 Task: Compose an email with the signature Kelvin Lee with the subject Request for feedback on a white paper and the message I am writing to confirm the details of the project closure meeting. from softage.3@softage.net to softage.8@softage.net with an attached audio file Audio_book.mp3 Undo the message, redo the message and add the line (Thank you) Send the email. Finally, move the email from Sent Items to the label Chemicals
Action: Mouse moved to (78, 135)
Screenshot: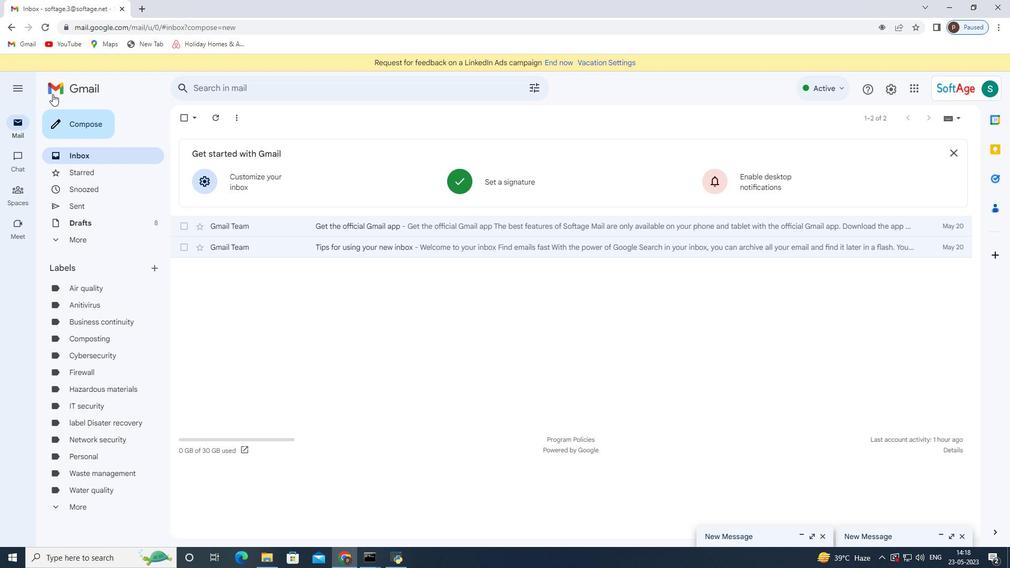 
Action: Mouse pressed left at (78, 135)
Screenshot: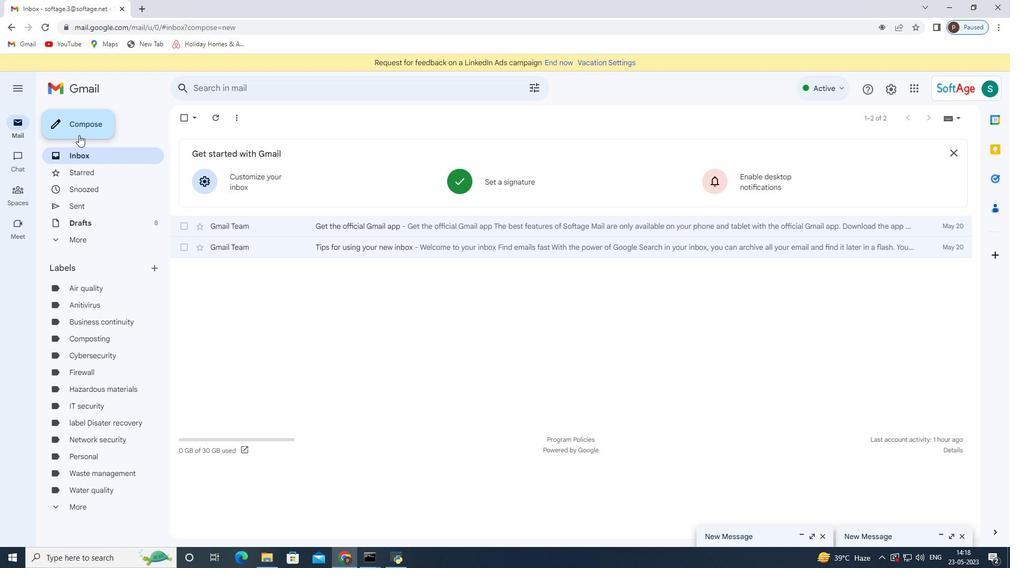 
Action: Mouse moved to (568, 529)
Screenshot: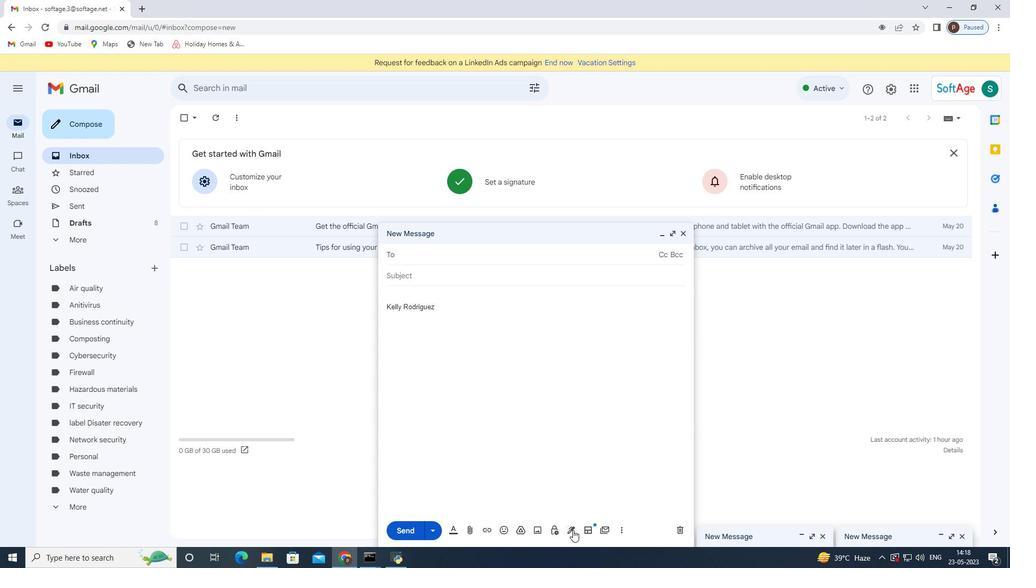 
Action: Mouse pressed left at (568, 529)
Screenshot: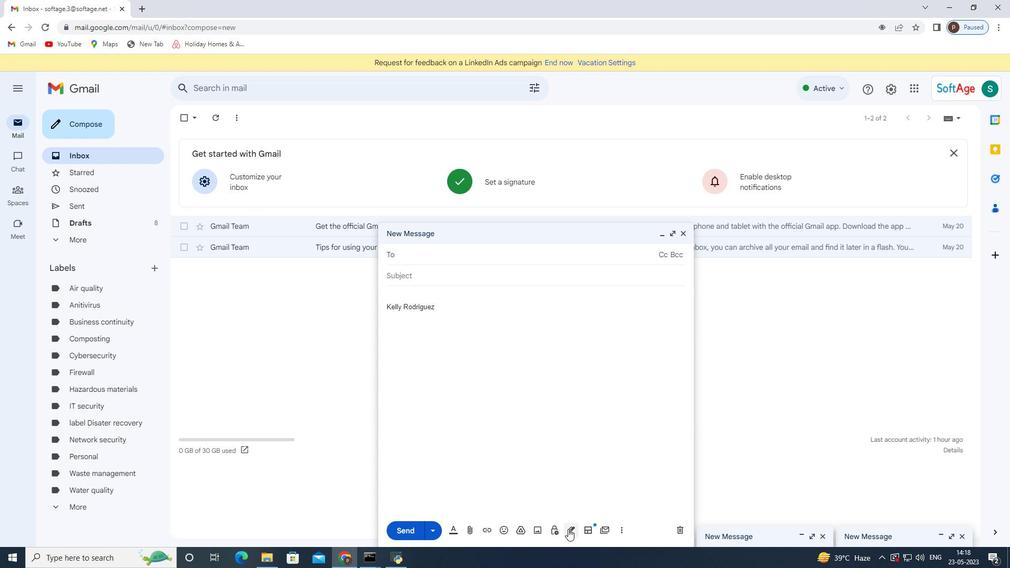 
Action: Mouse moved to (614, 476)
Screenshot: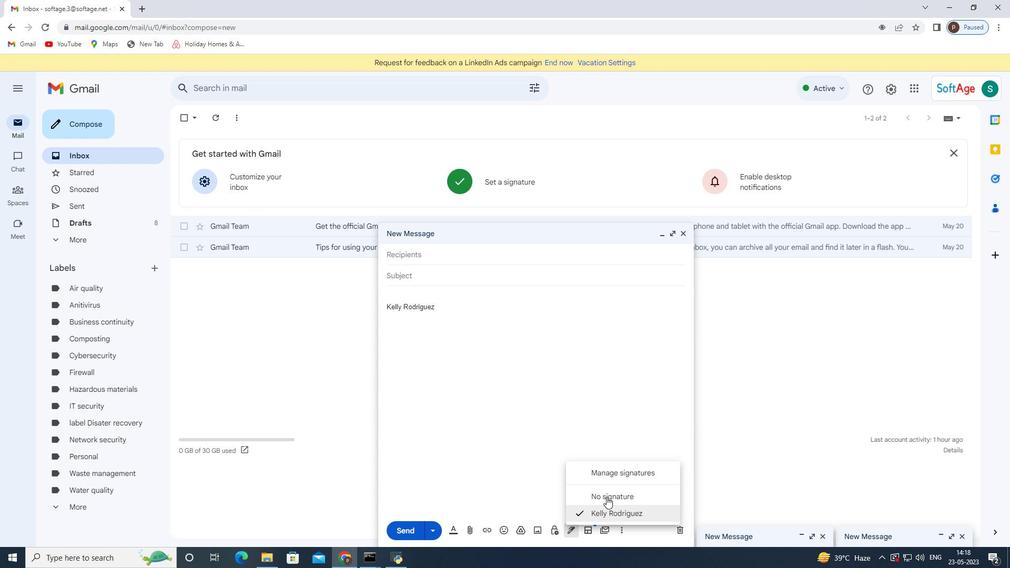 
Action: Mouse pressed left at (614, 476)
Screenshot: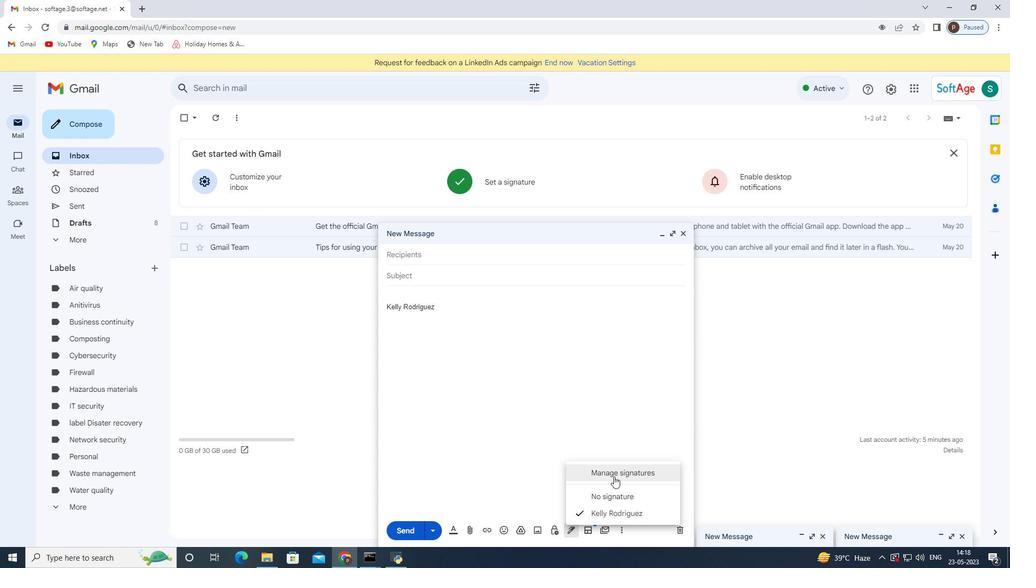 
Action: Mouse moved to (684, 235)
Screenshot: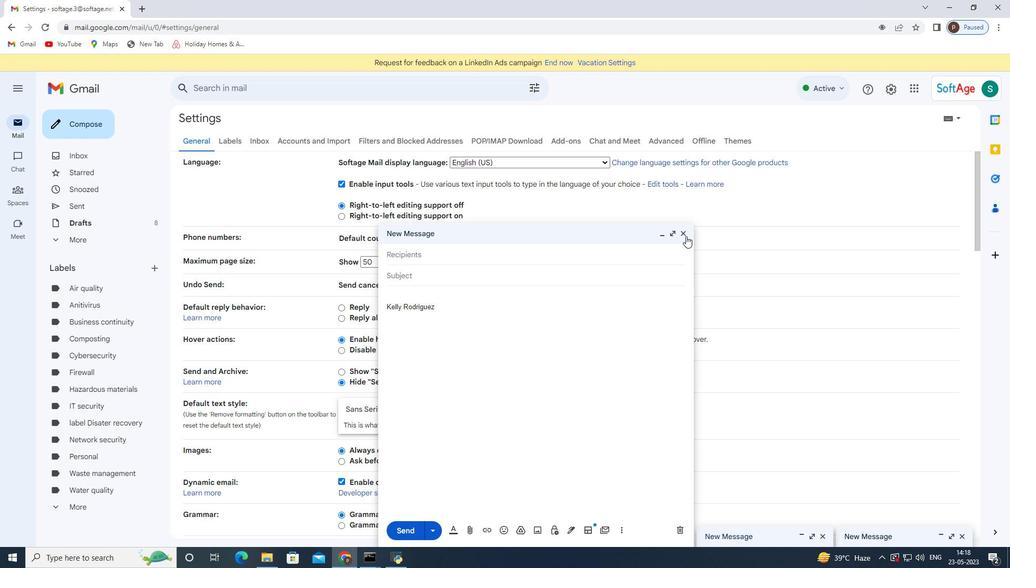 
Action: Mouse pressed left at (684, 235)
Screenshot: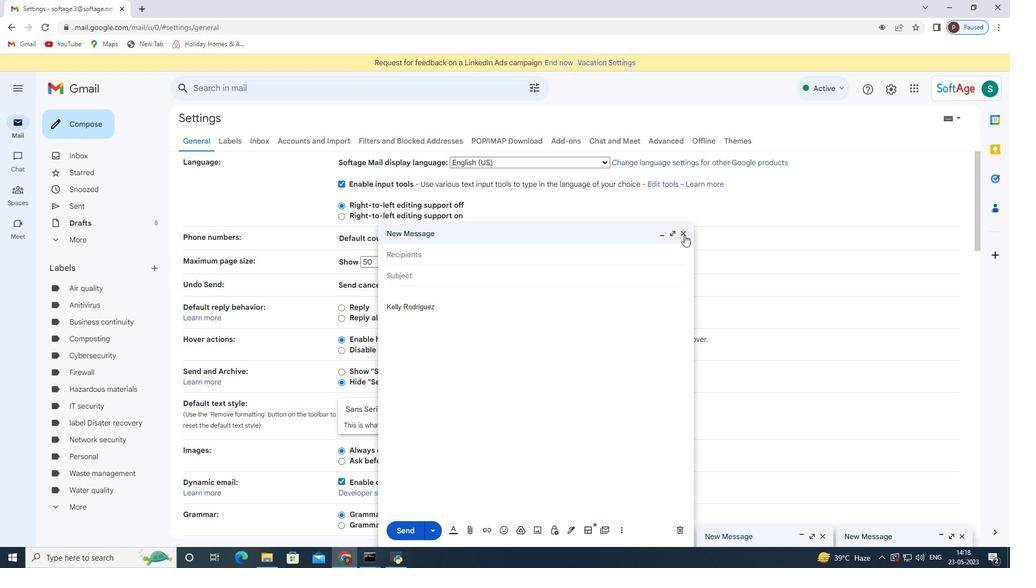 
Action: Mouse moved to (414, 384)
Screenshot: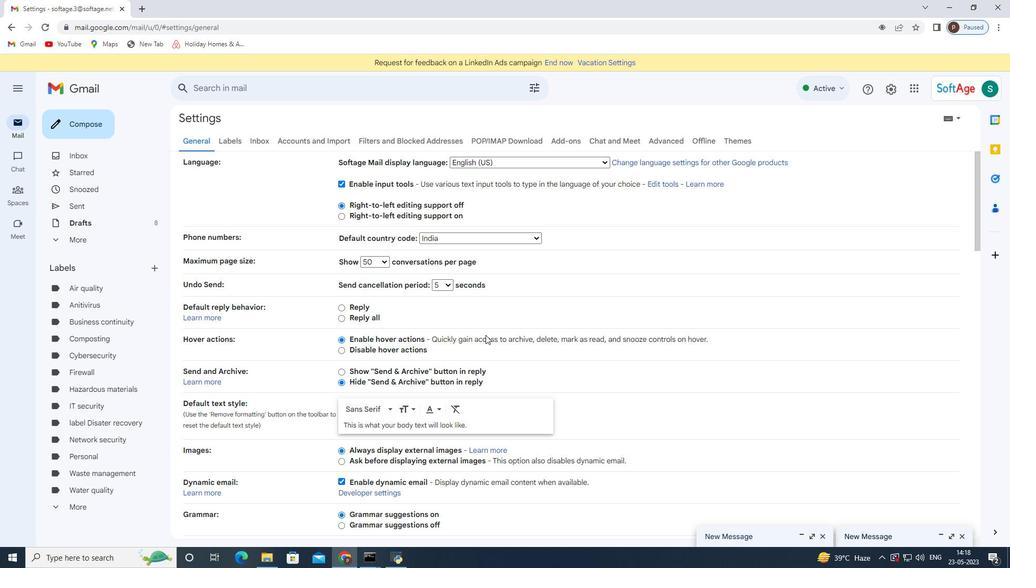 
Action: Mouse scrolled (414, 383) with delta (0, 0)
Screenshot: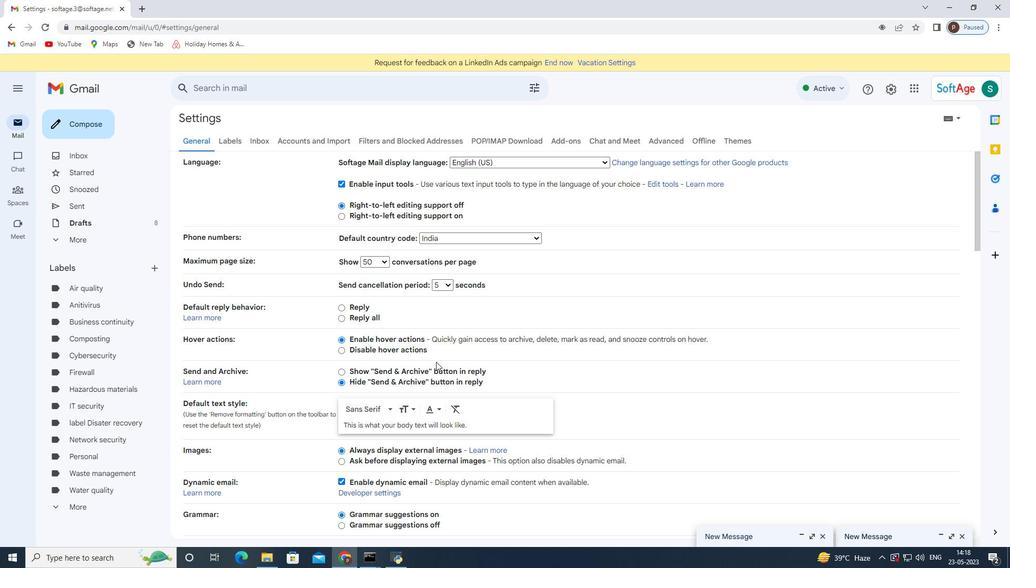
Action: Mouse moved to (413, 386)
Screenshot: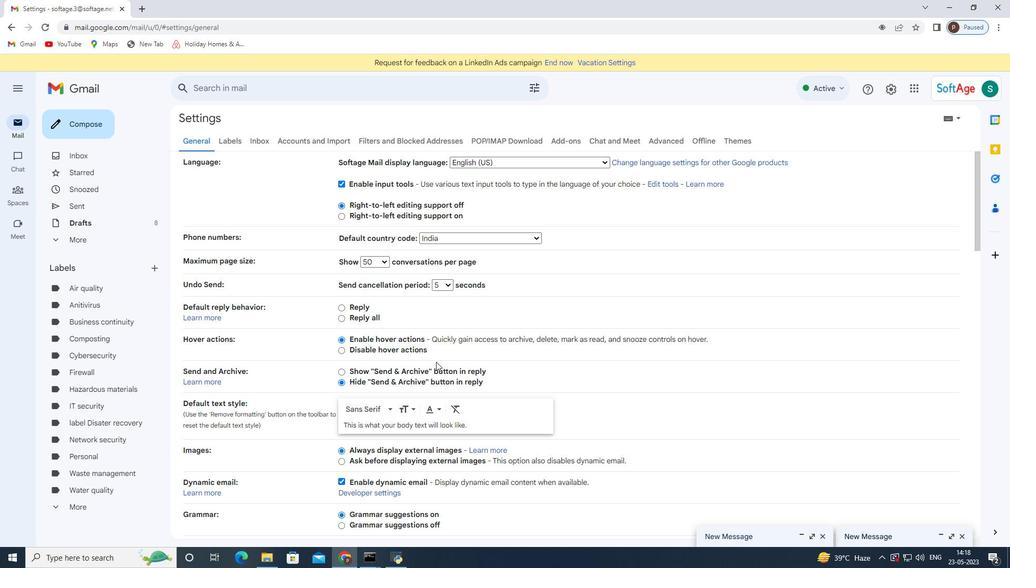 
Action: Mouse scrolled (413, 385) with delta (0, 0)
Screenshot: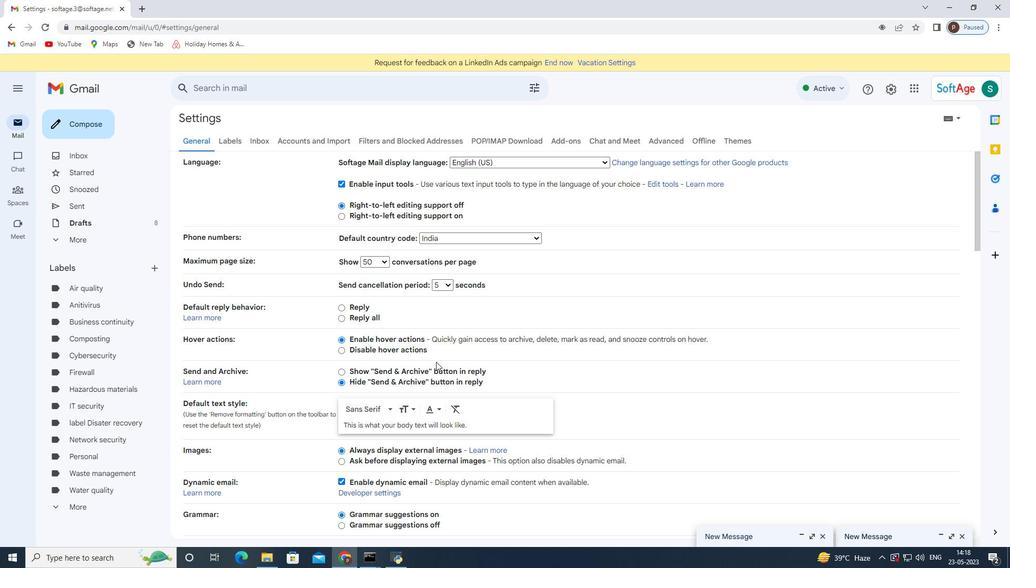 
Action: Mouse moved to (413, 388)
Screenshot: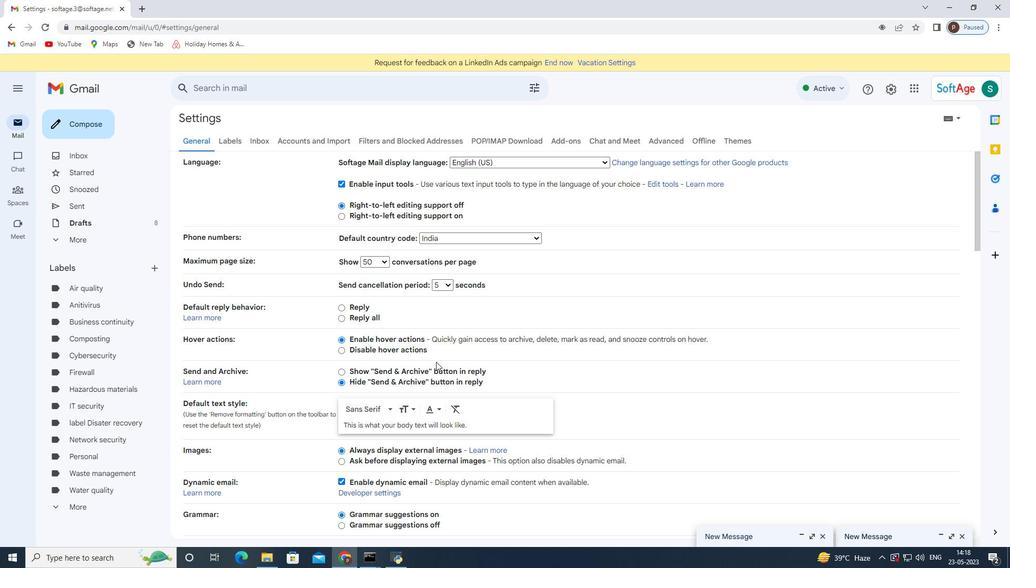 
Action: Mouse scrolled (413, 387) with delta (0, 0)
Screenshot: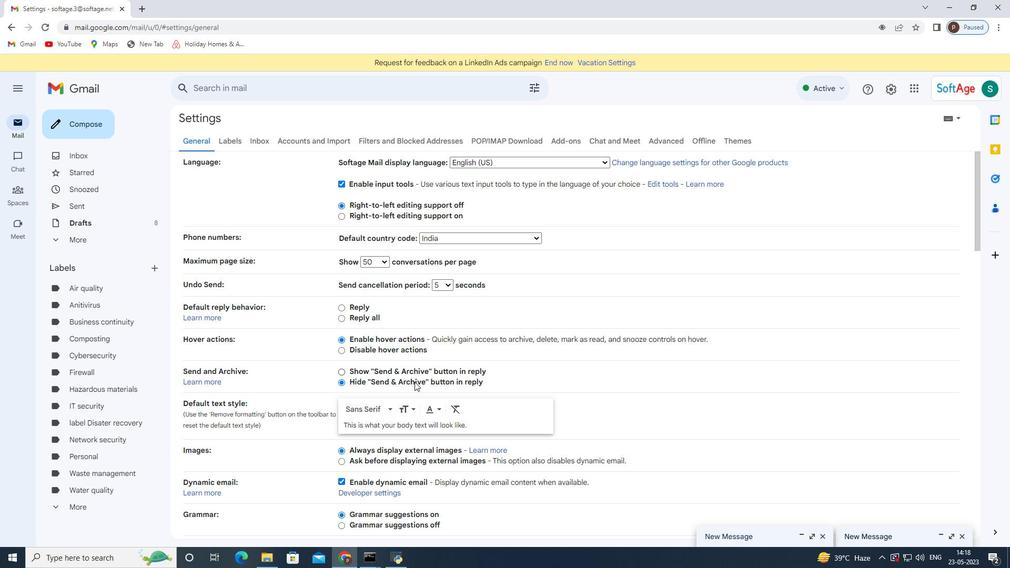 
Action: Mouse moved to (412, 390)
Screenshot: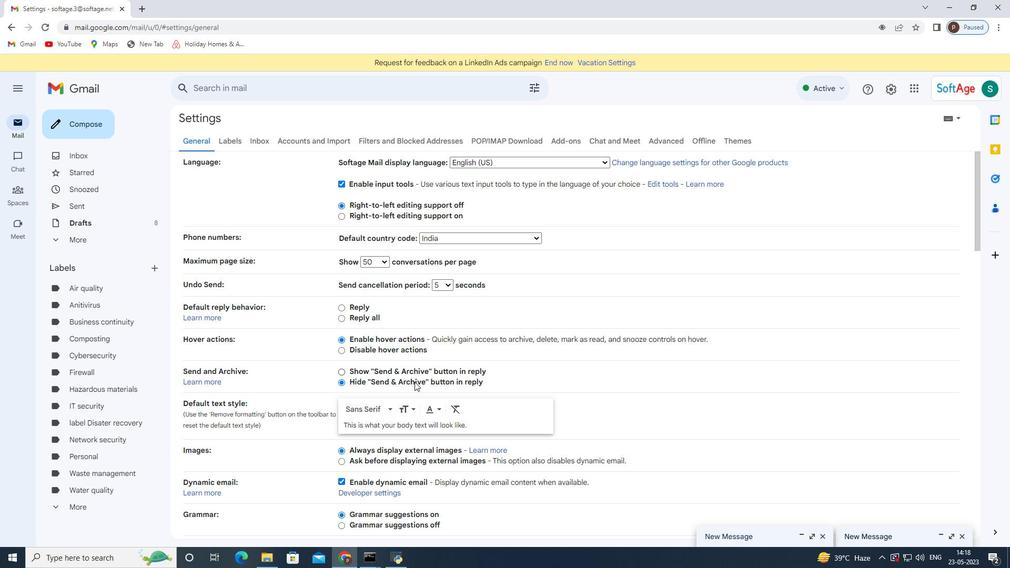
Action: Mouse scrolled (412, 389) with delta (0, 0)
Screenshot: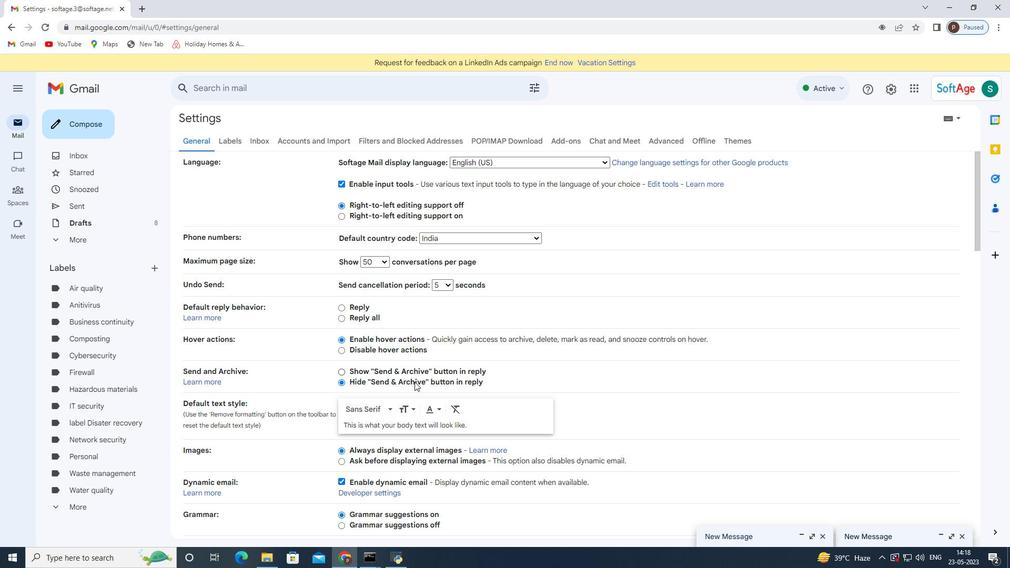 
Action: Mouse moved to (411, 393)
Screenshot: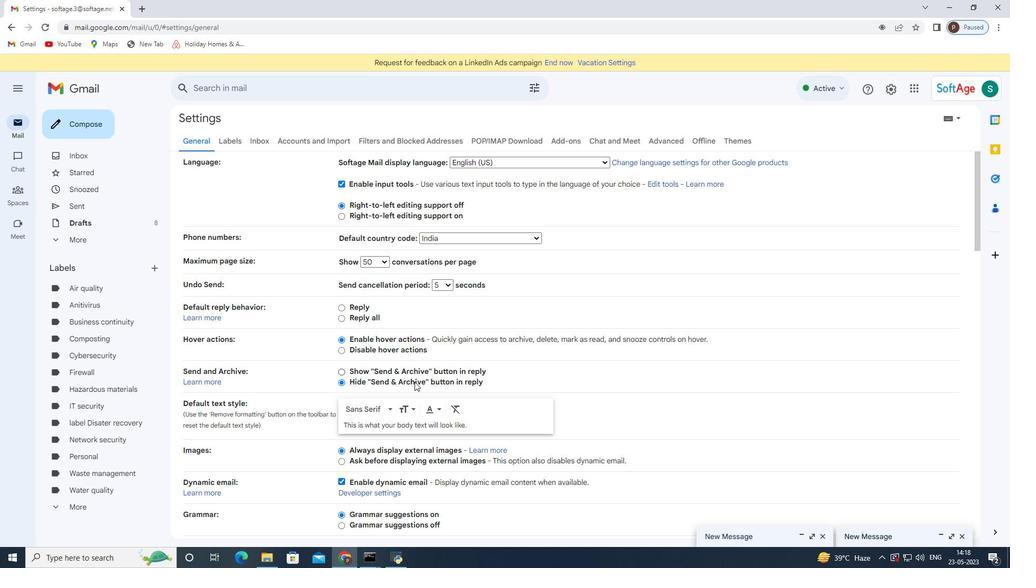 
Action: Mouse scrolled (411, 393) with delta (0, 0)
Screenshot: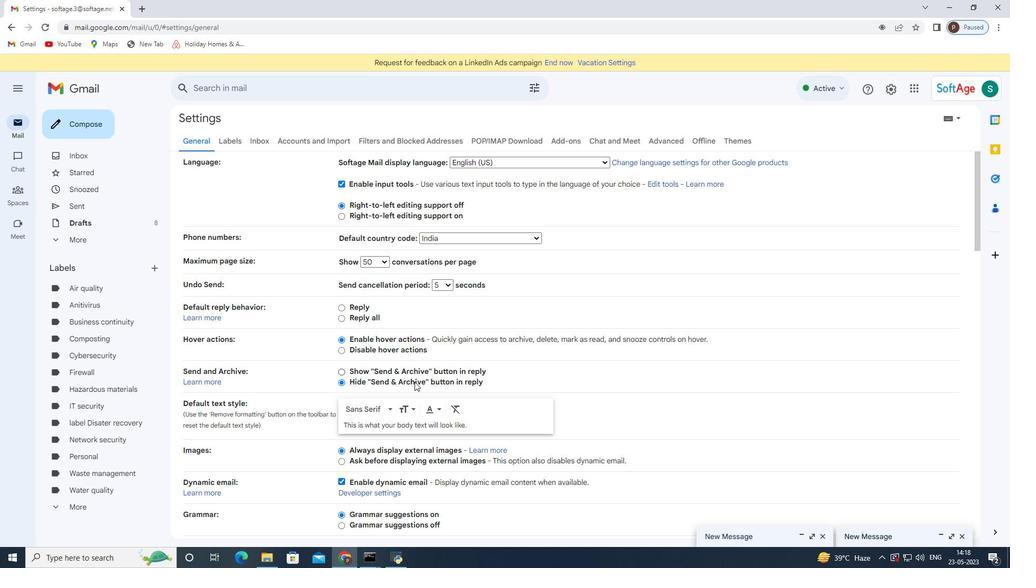 
Action: Mouse moved to (411, 398)
Screenshot: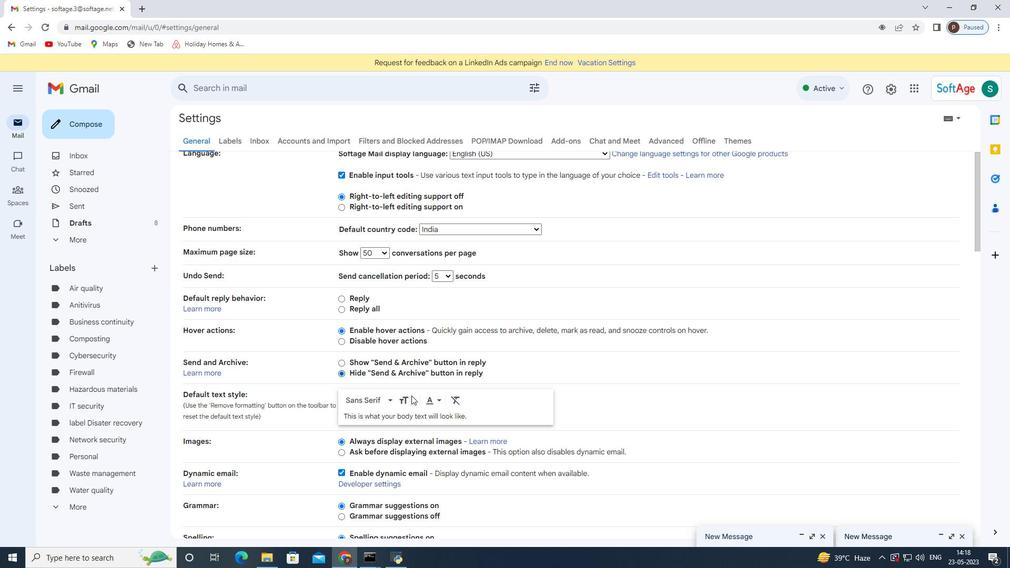 
Action: Mouse scrolled (411, 398) with delta (0, 0)
Screenshot: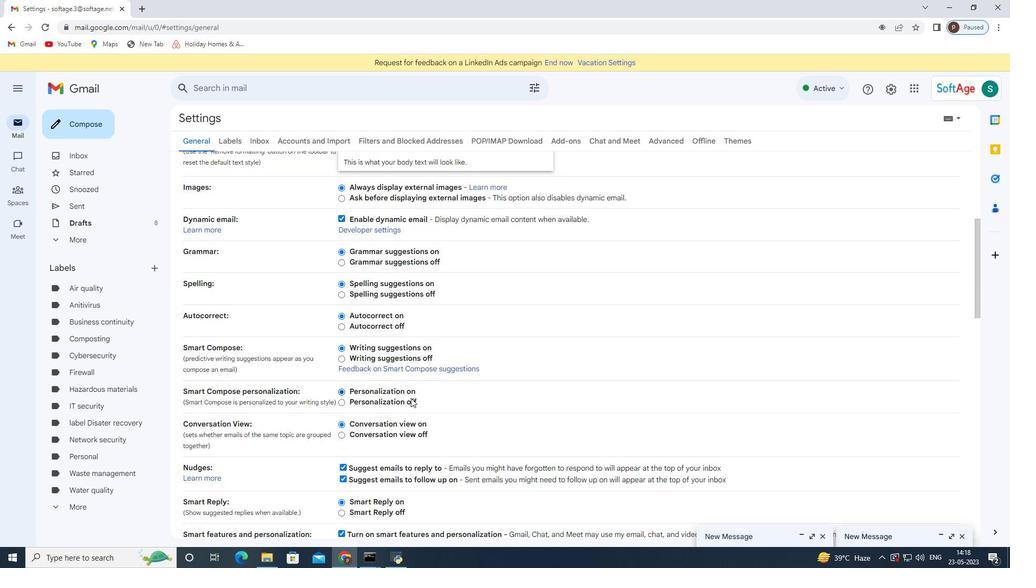 
Action: Mouse scrolled (411, 397) with delta (0, 0)
Screenshot: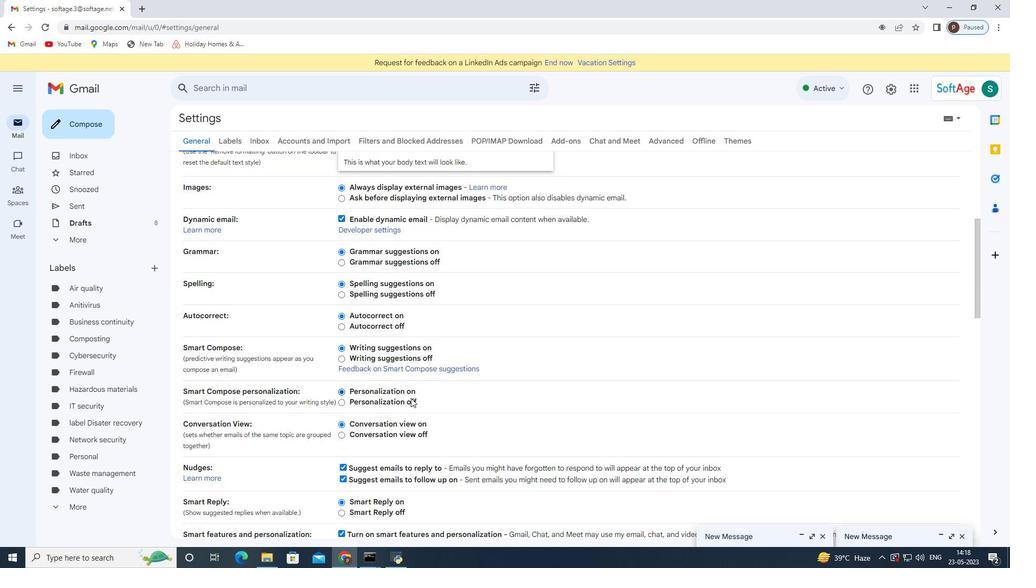 
Action: Mouse scrolled (411, 397) with delta (0, 0)
Screenshot: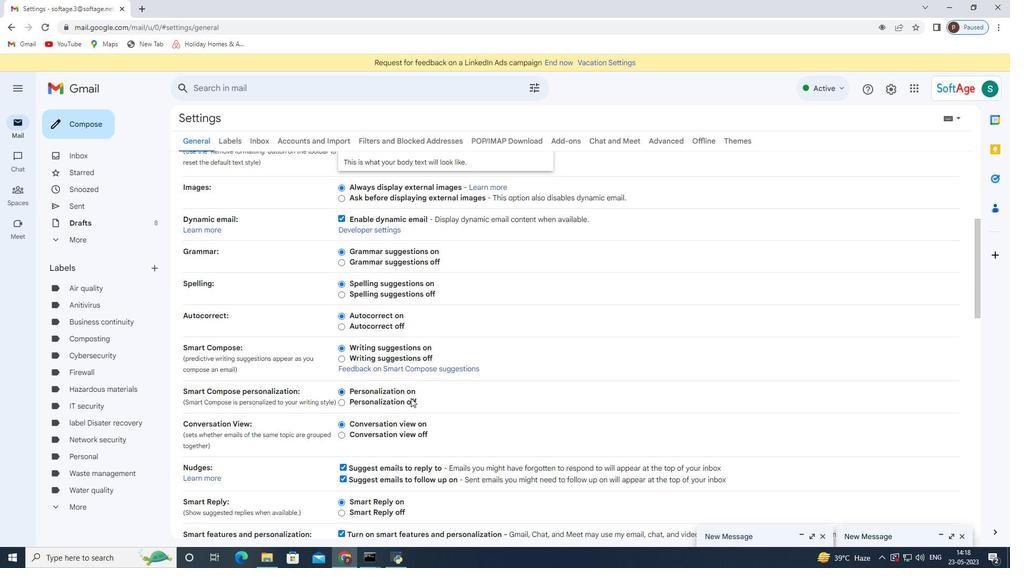 
Action: Mouse scrolled (411, 397) with delta (0, 0)
Screenshot: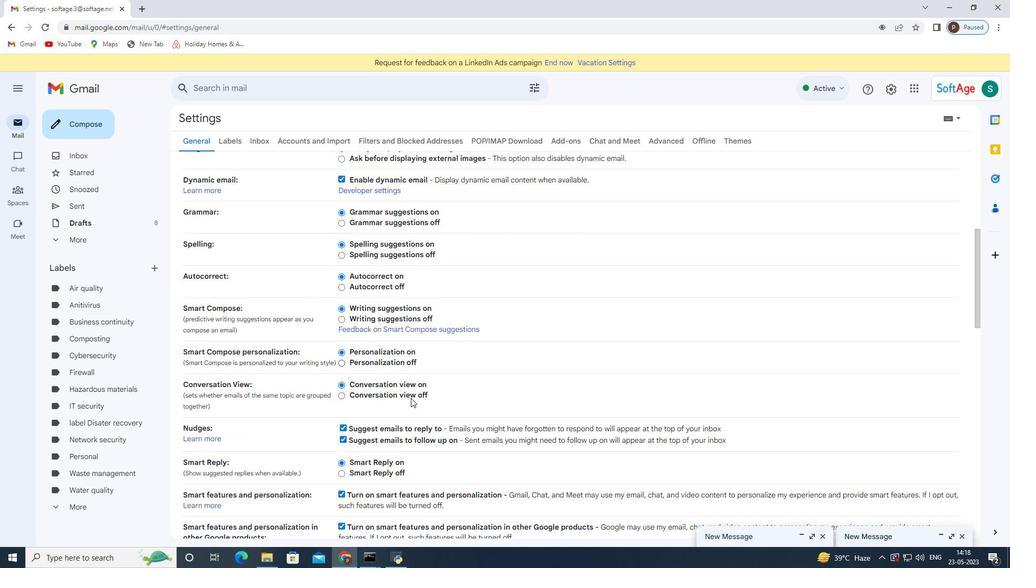 
Action: Mouse scrolled (411, 397) with delta (0, 0)
Screenshot: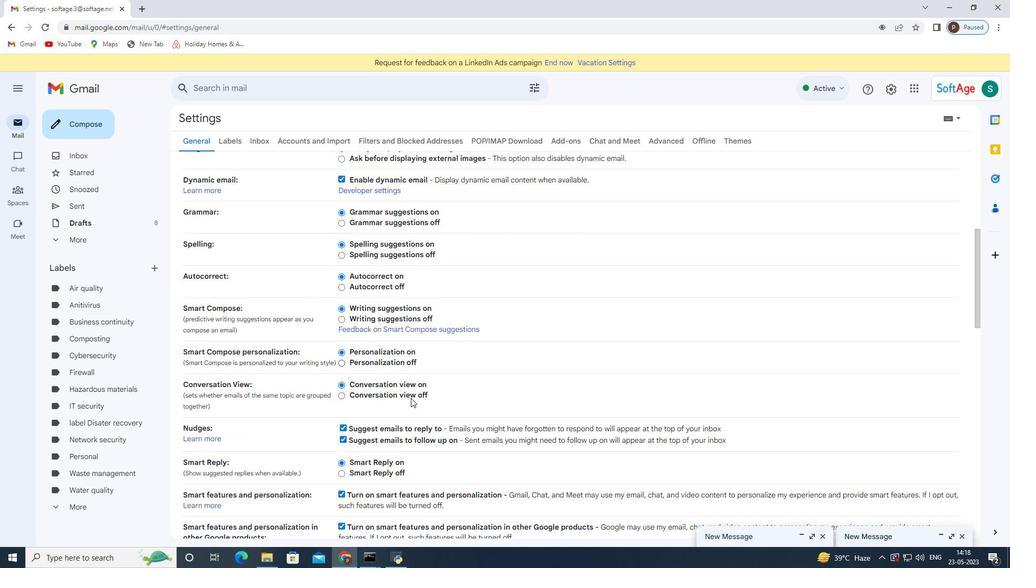 
Action: Mouse scrolled (411, 397) with delta (0, 0)
Screenshot: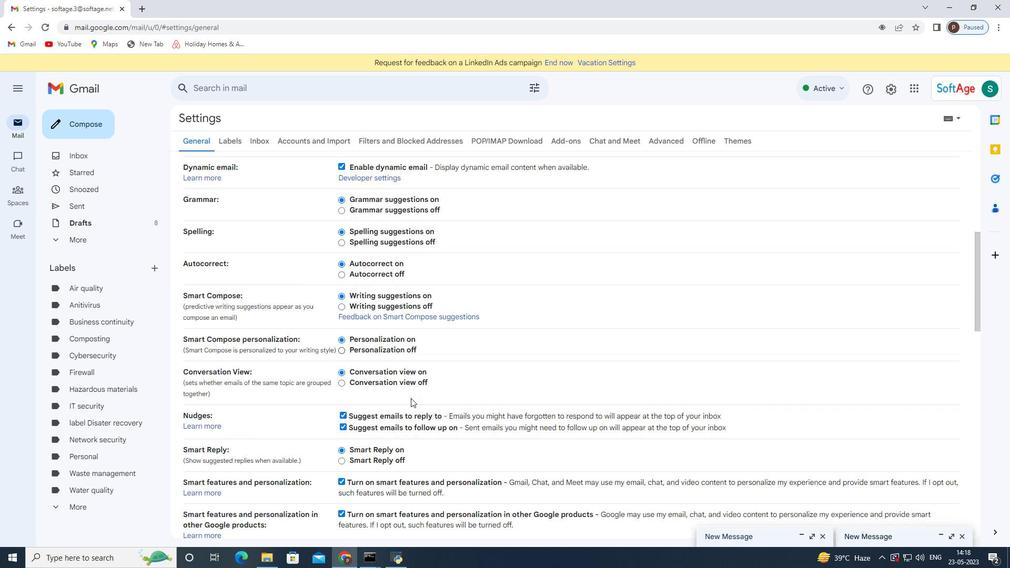 
Action: Mouse scrolled (411, 397) with delta (0, 0)
Screenshot: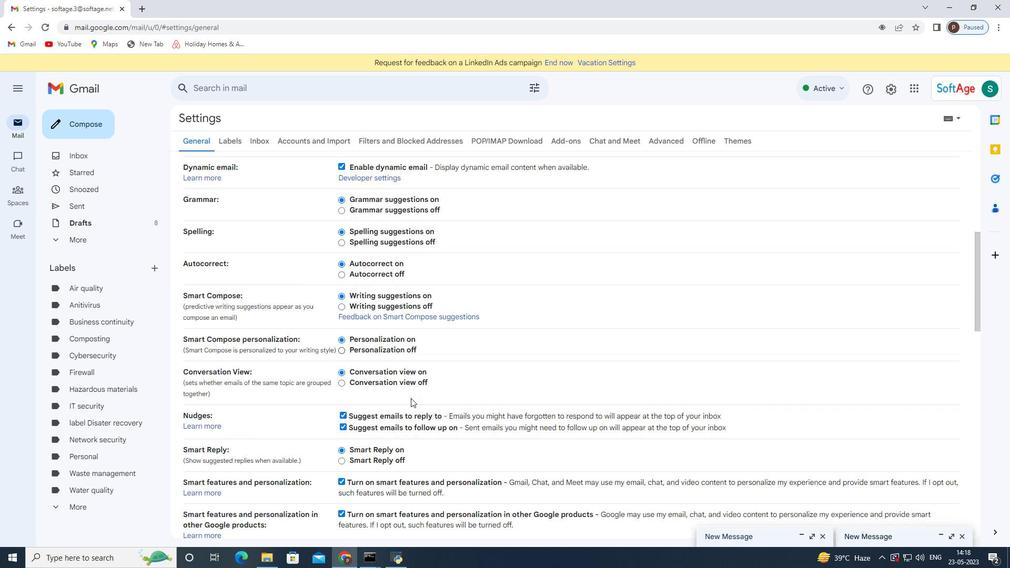 
Action: Mouse moved to (392, 407)
Screenshot: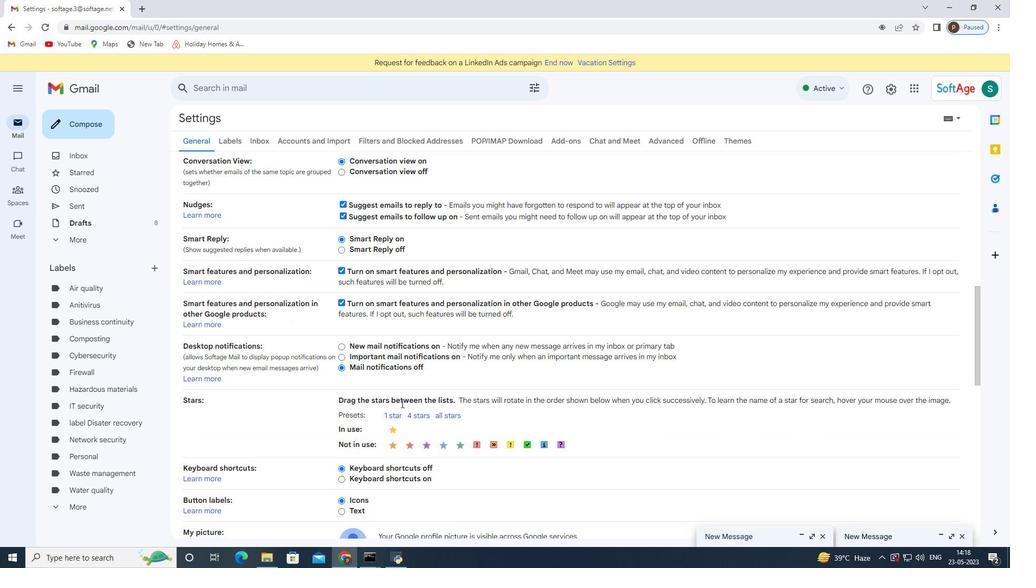
Action: Mouse scrolled (395, 404) with delta (0, 0)
Screenshot: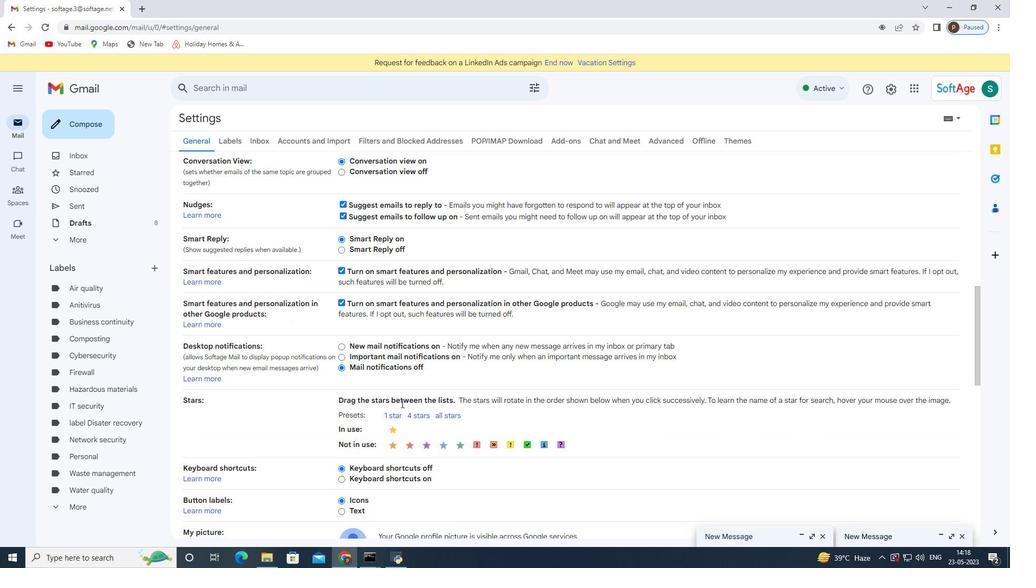 
Action: Mouse scrolled (394, 405) with delta (0, 0)
Screenshot: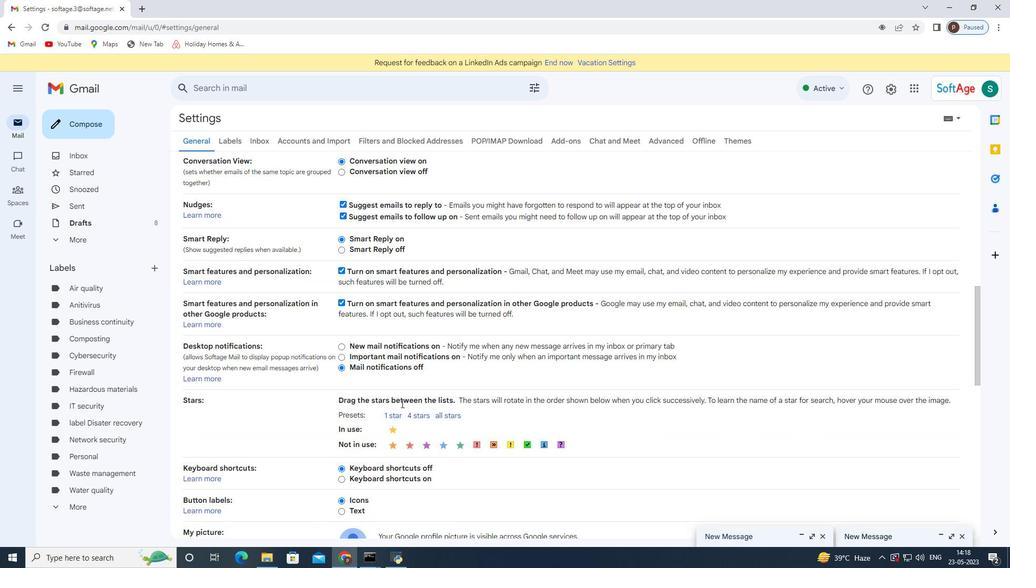 
Action: Mouse scrolled (392, 406) with delta (0, 0)
Screenshot: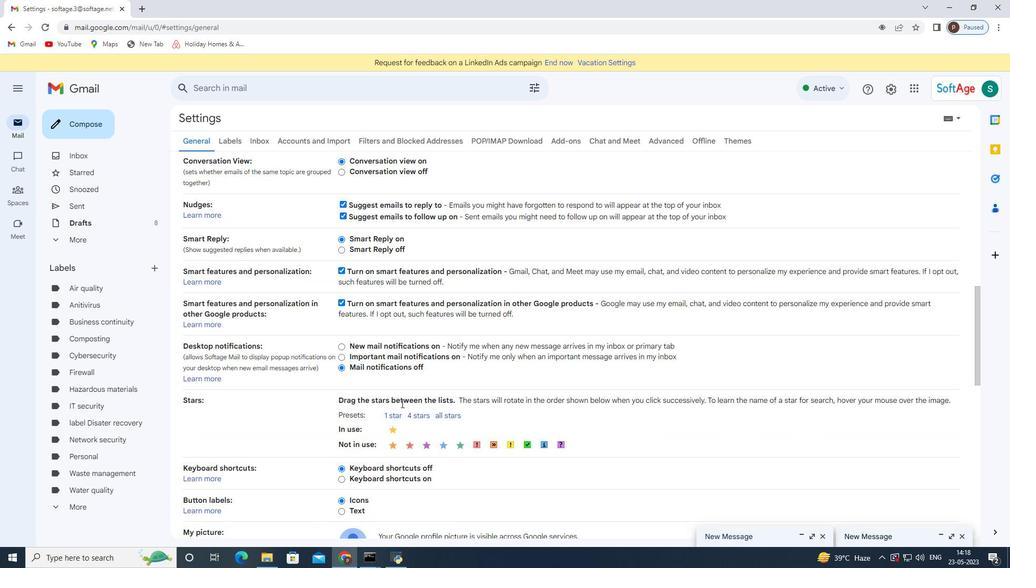 
Action: Mouse scrolled (392, 406) with delta (0, 0)
Screenshot: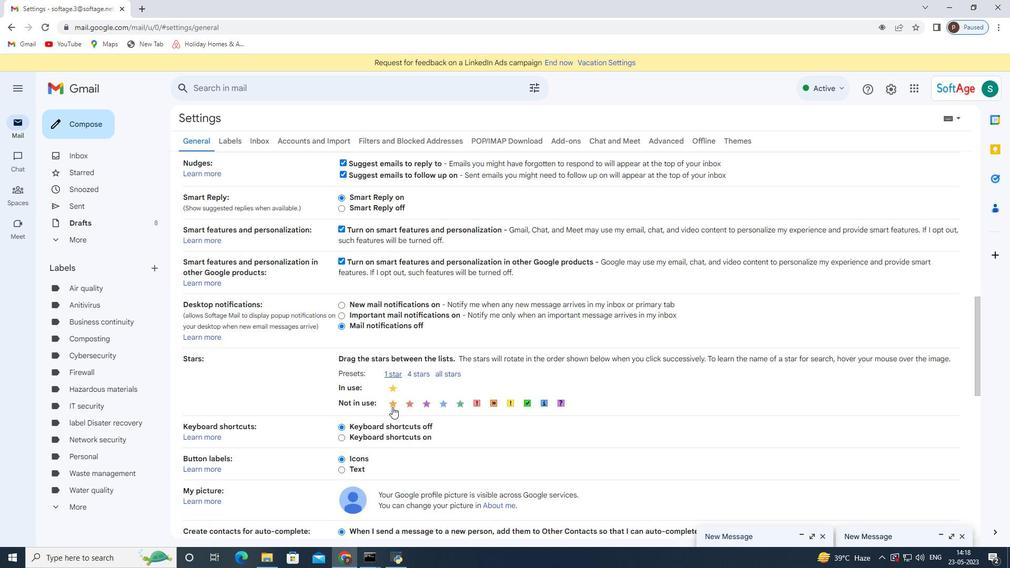 
Action: Mouse scrolled (392, 406) with delta (0, 0)
Screenshot: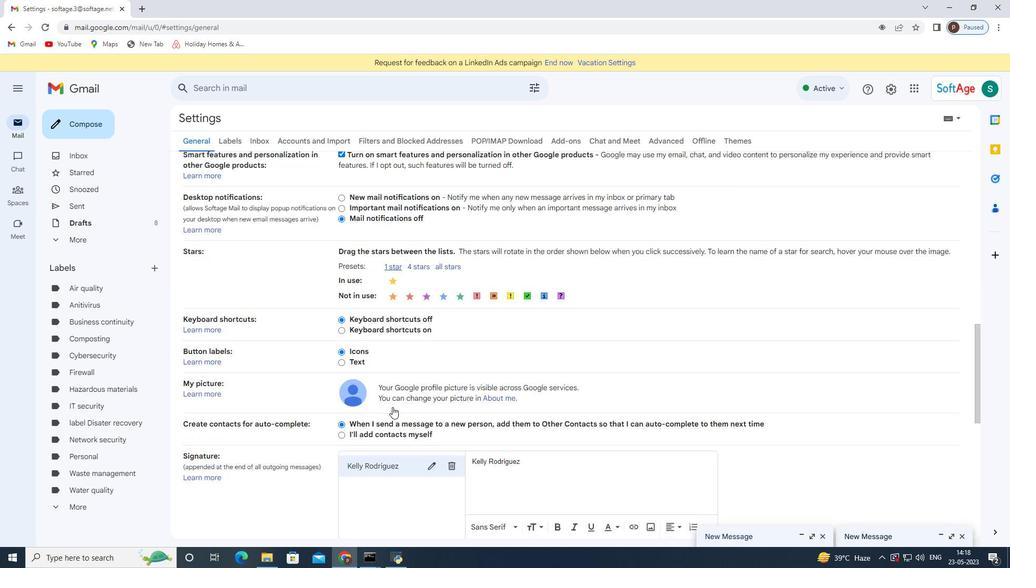 
Action: Mouse moved to (452, 353)
Screenshot: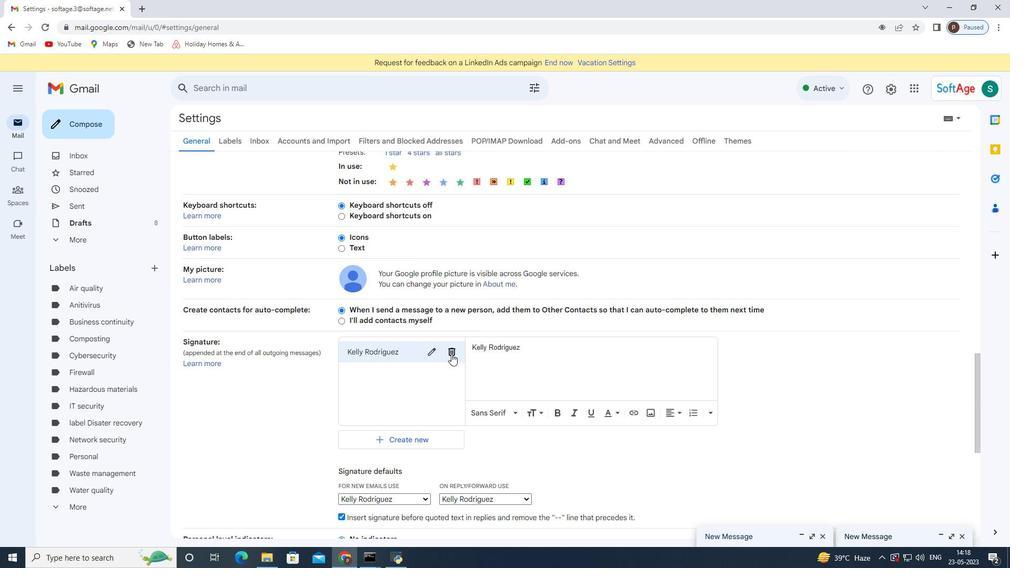 
Action: Mouse pressed left at (452, 353)
Screenshot: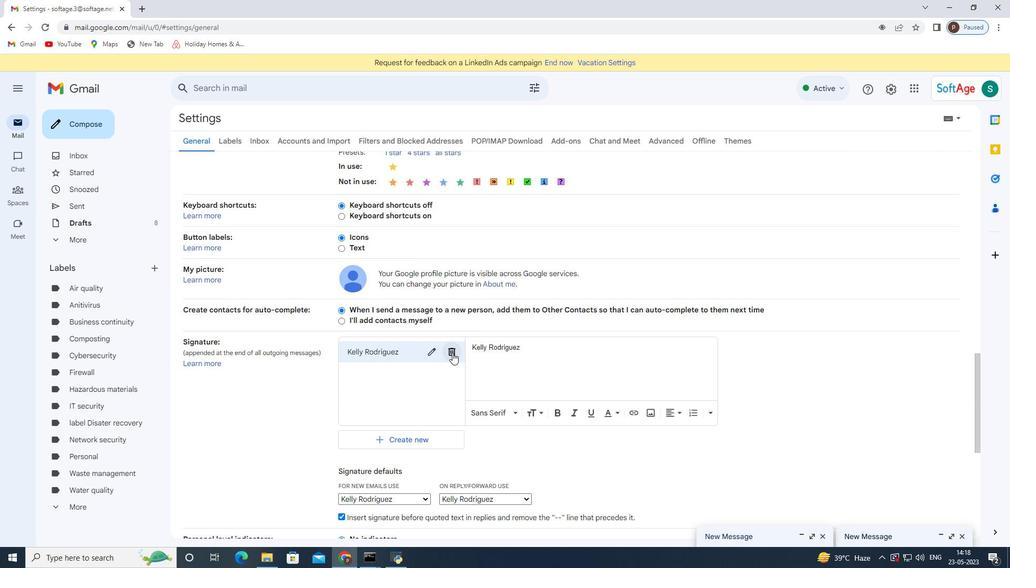 
Action: Mouse moved to (591, 322)
Screenshot: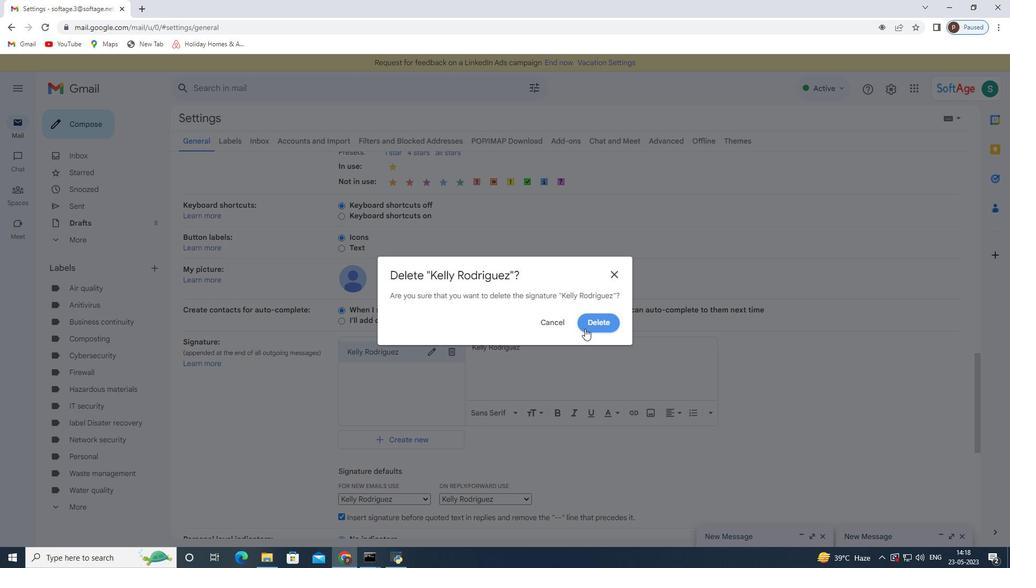 
Action: Mouse pressed left at (591, 322)
Screenshot: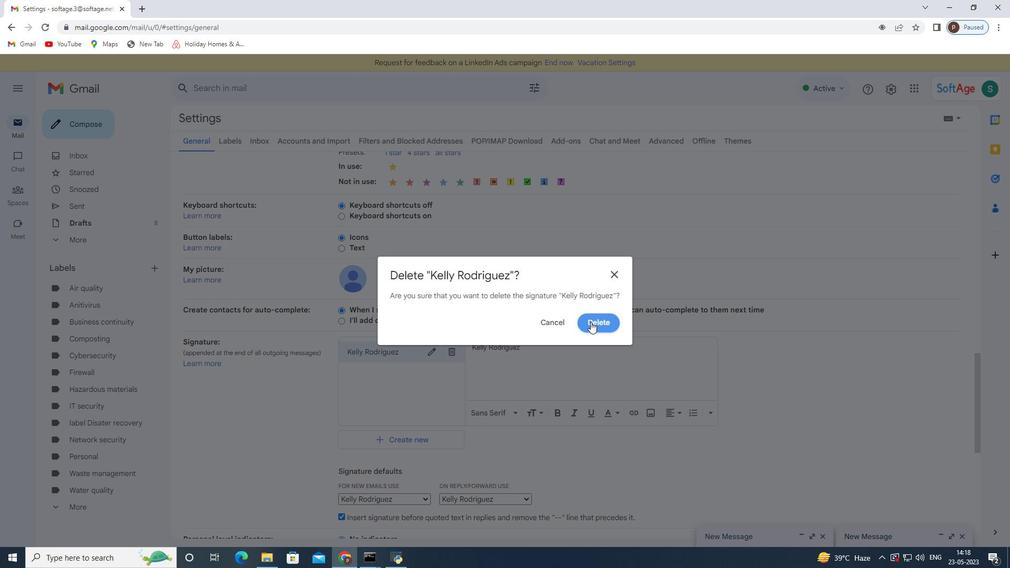 
Action: Mouse moved to (390, 356)
Screenshot: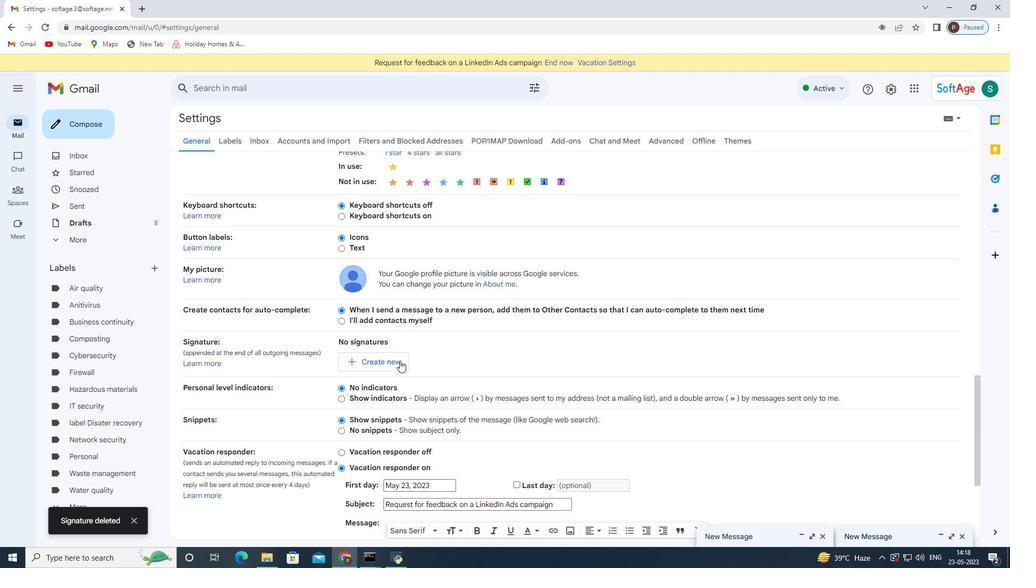 
Action: Mouse pressed left at (390, 356)
Screenshot: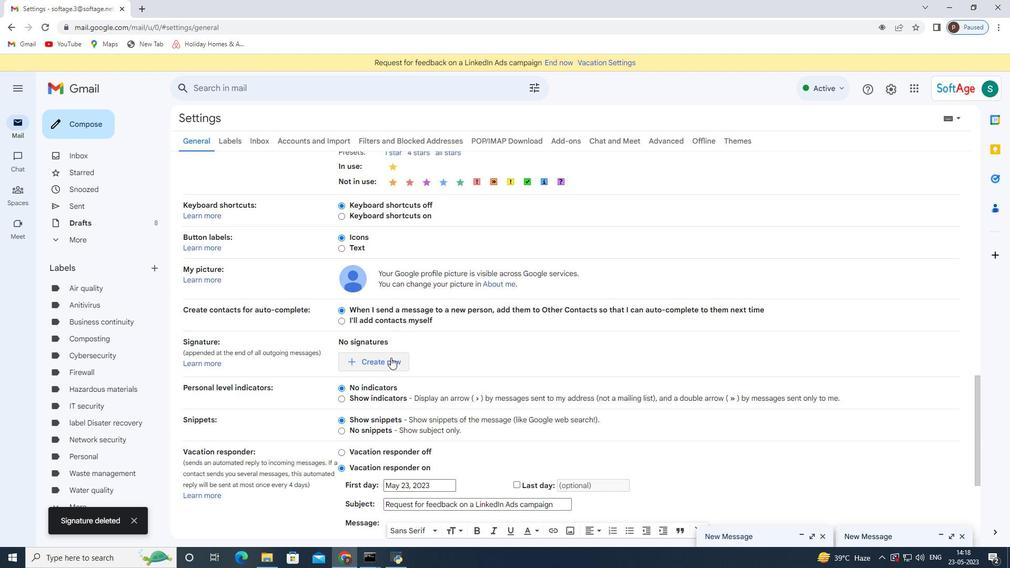 
Action: Mouse moved to (434, 297)
Screenshot: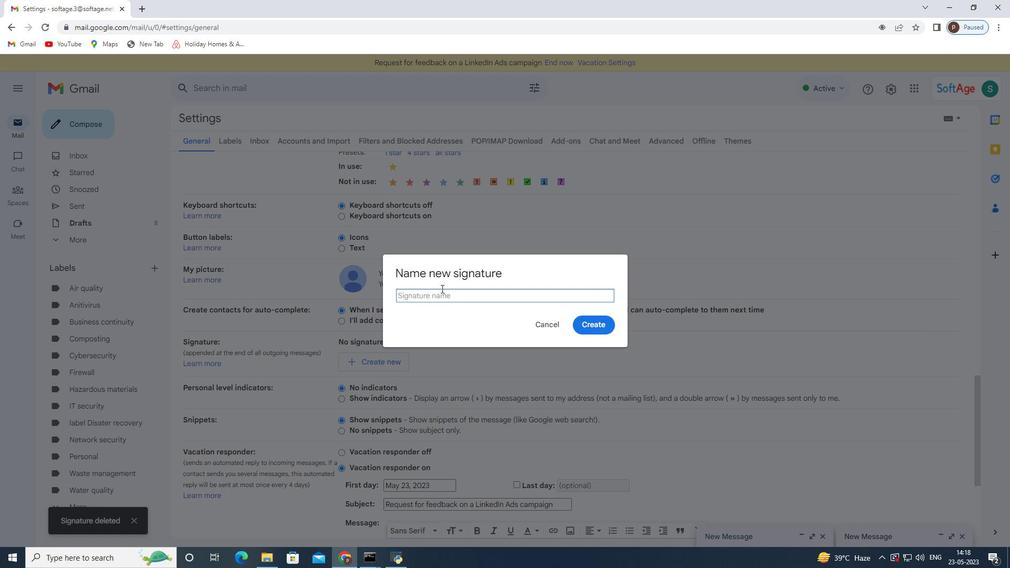 
Action: Mouse pressed left at (434, 297)
Screenshot: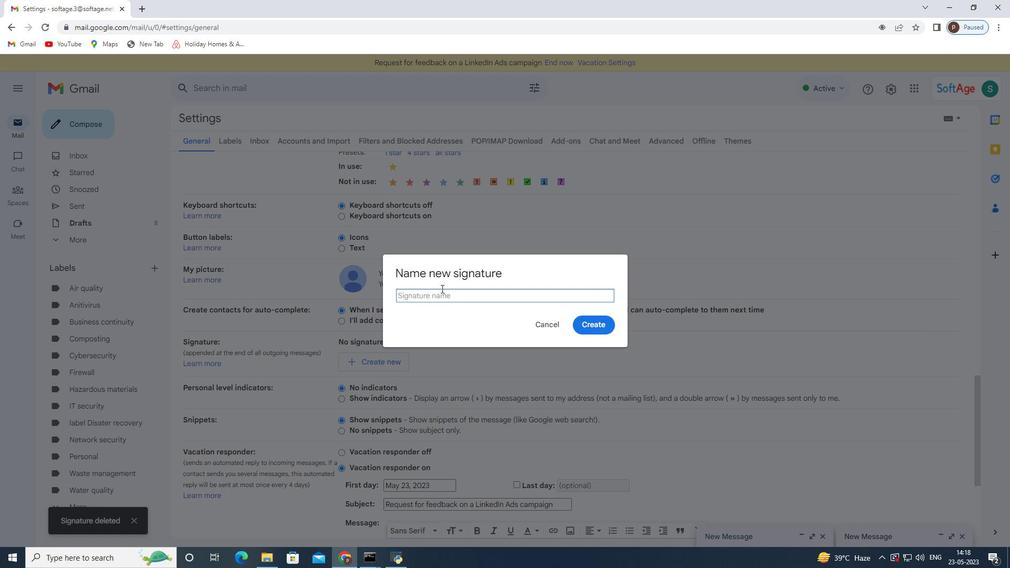 
Action: Key pressed <Key.shift><Key.shift><Key.shift><Key.shift>Kelvin<Key.space><Key.shift>Lee
Screenshot: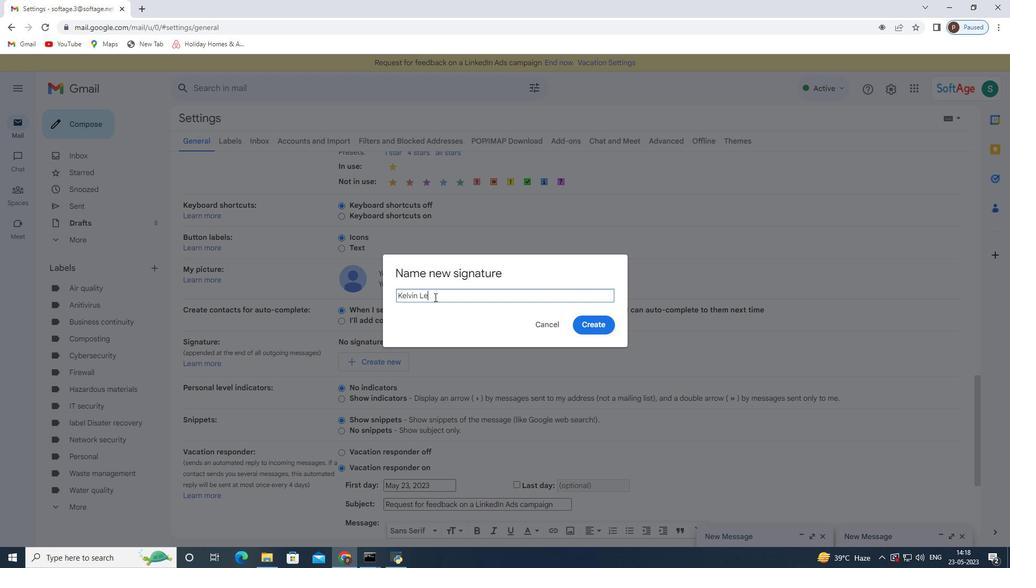 
Action: Mouse moved to (601, 326)
Screenshot: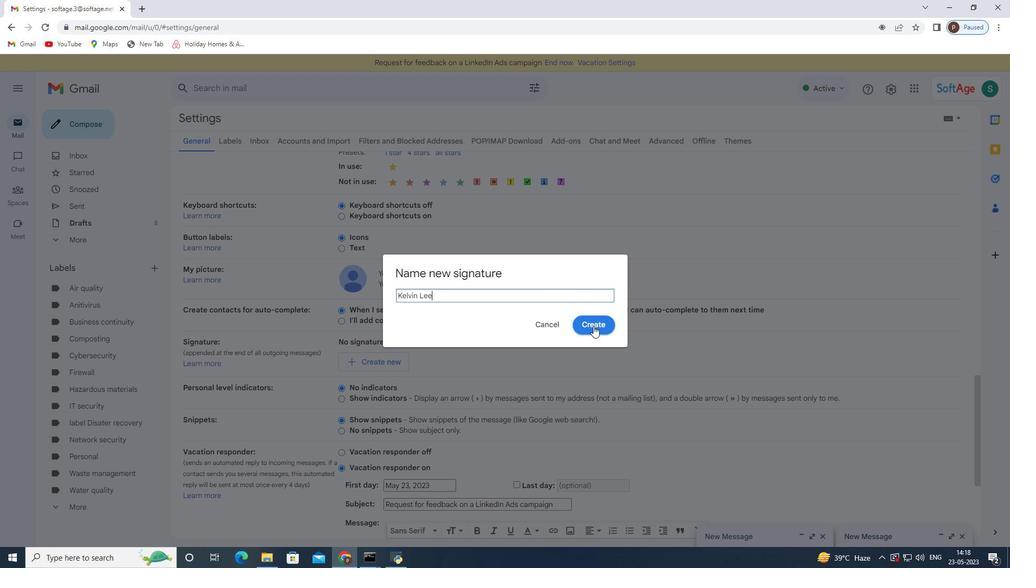 
Action: Mouse pressed left at (601, 326)
Screenshot: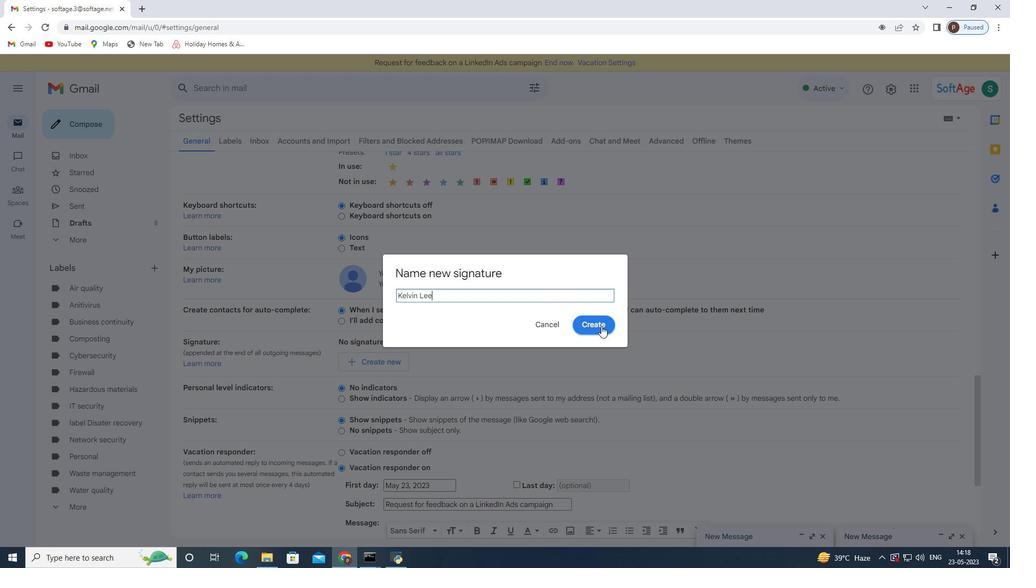 
Action: Mouse moved to (494, 348)
Screenshot: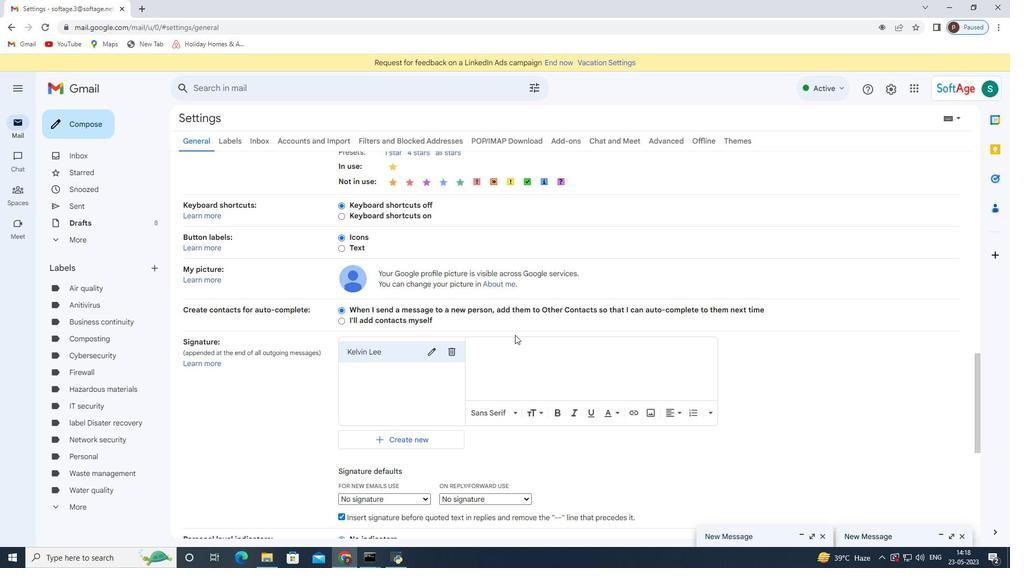 
Action: Mouse pressed left at (494, 348)
Screenshot: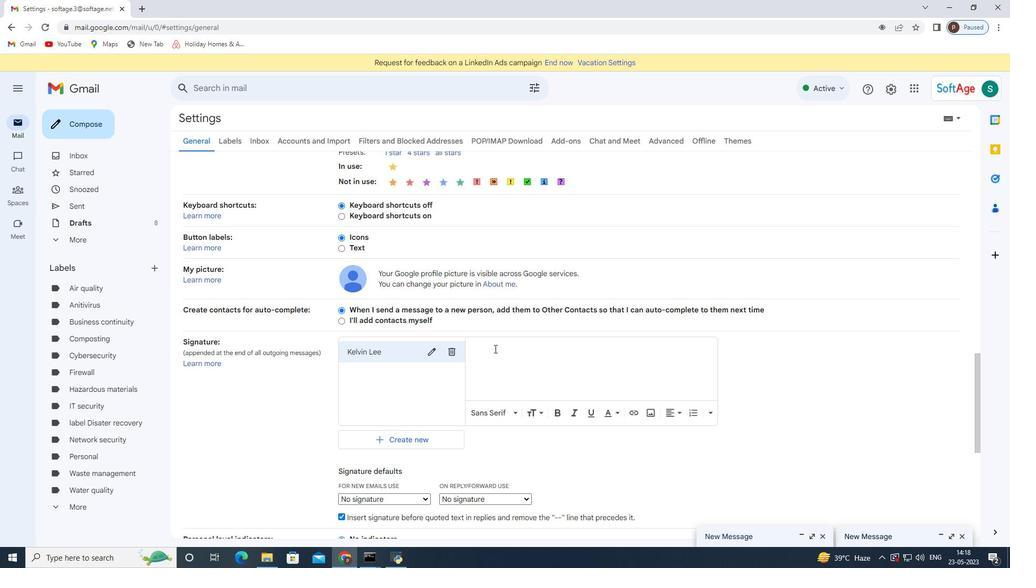 
Action: Key pressed <Key.shift><Key.shift>Kelvin<Key.space><Key.shift>Le
Screenshot: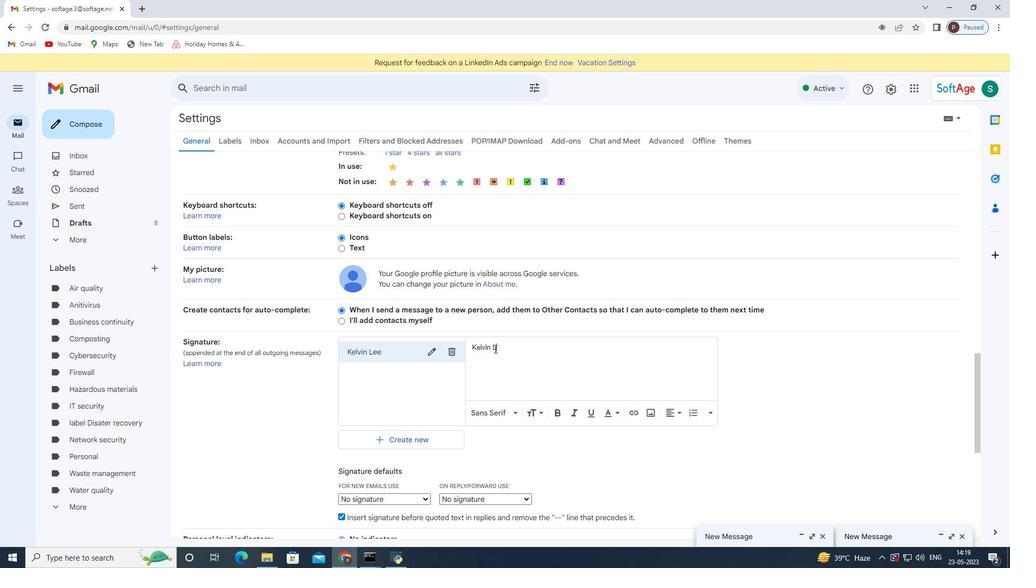 
Action: Mouse moved to (532, 342)
Screenshot: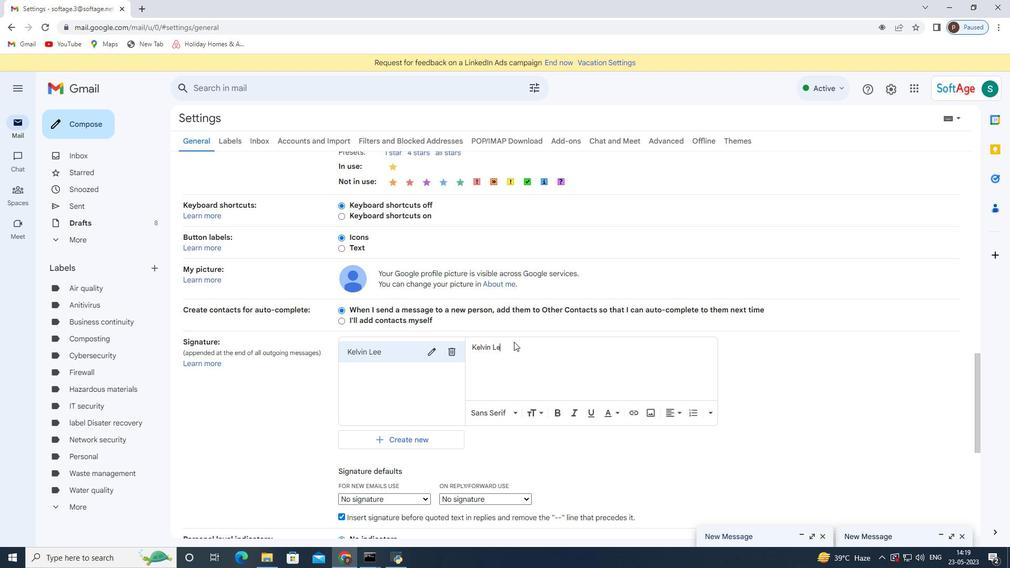 
Action: Key pressed e
Screenshot: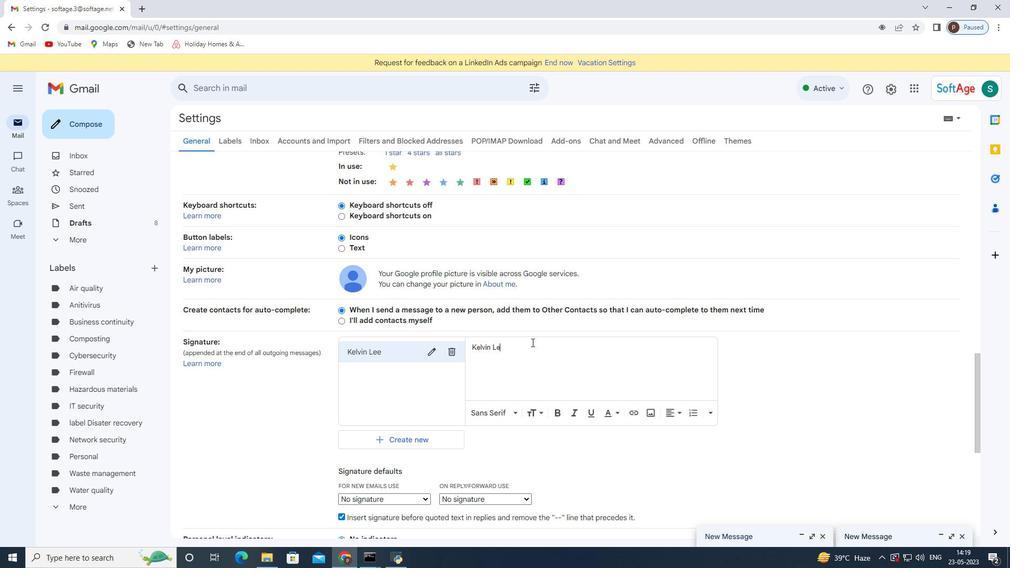 
Action: Mouse moved to (500, 365)
Screenshot: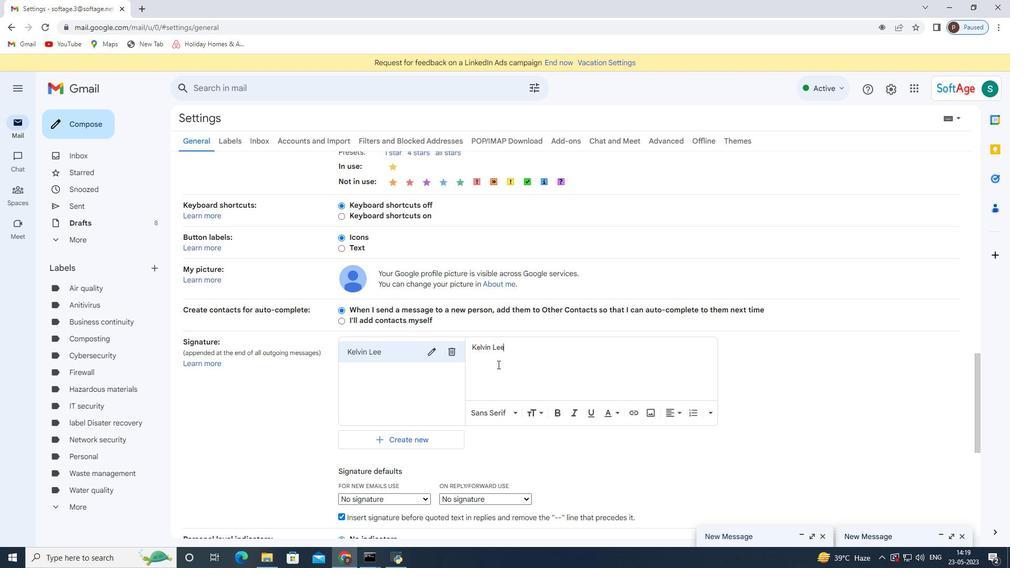 
Action: Mouse scrolled (500, 364) with delta (0, 0)
Screenshot: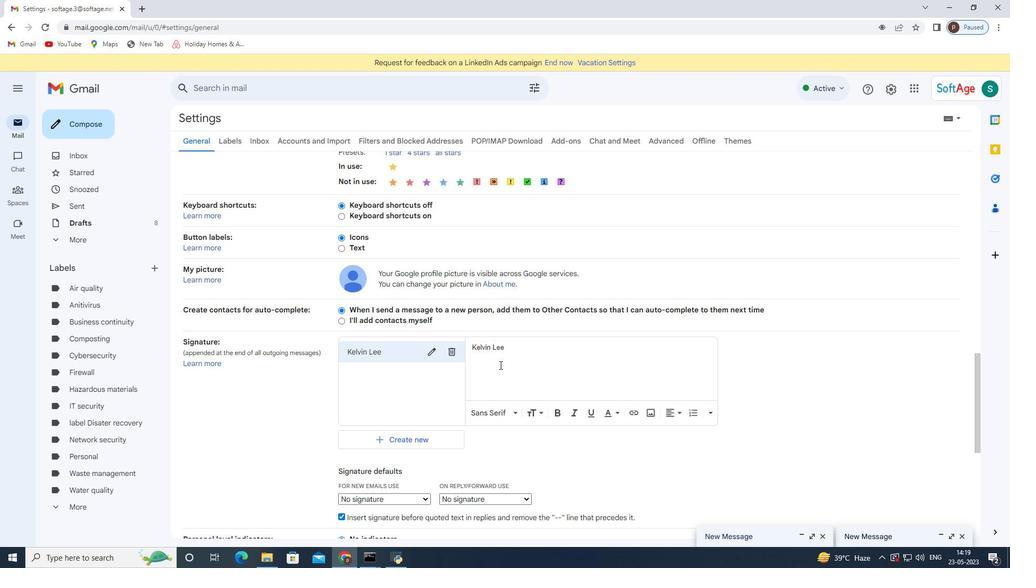 
Action: Mouse moved to (456, 366)
Screenshot: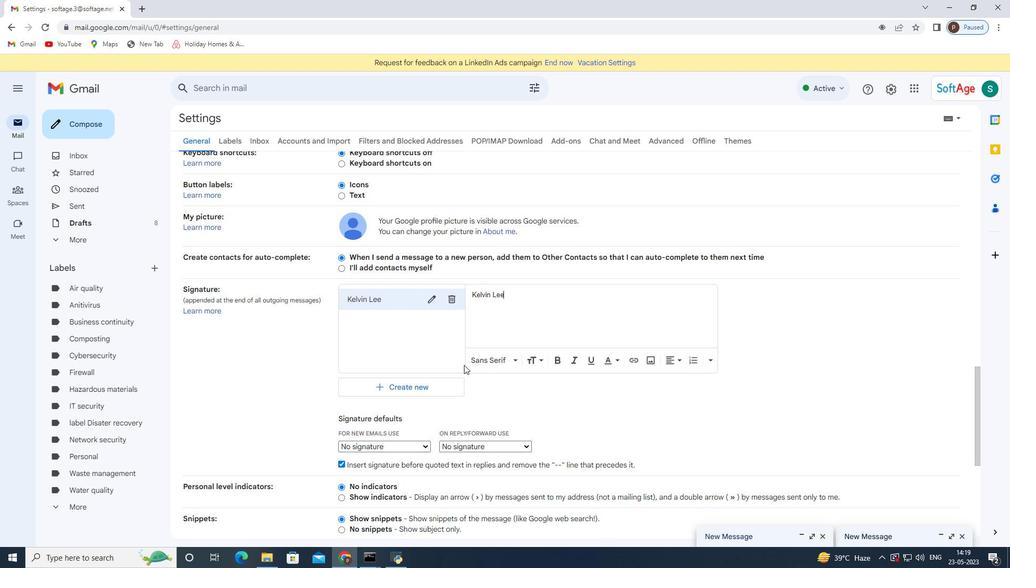 
Action: Mouse scrolled (456, 366) with delta (0, 0)
Screenshot: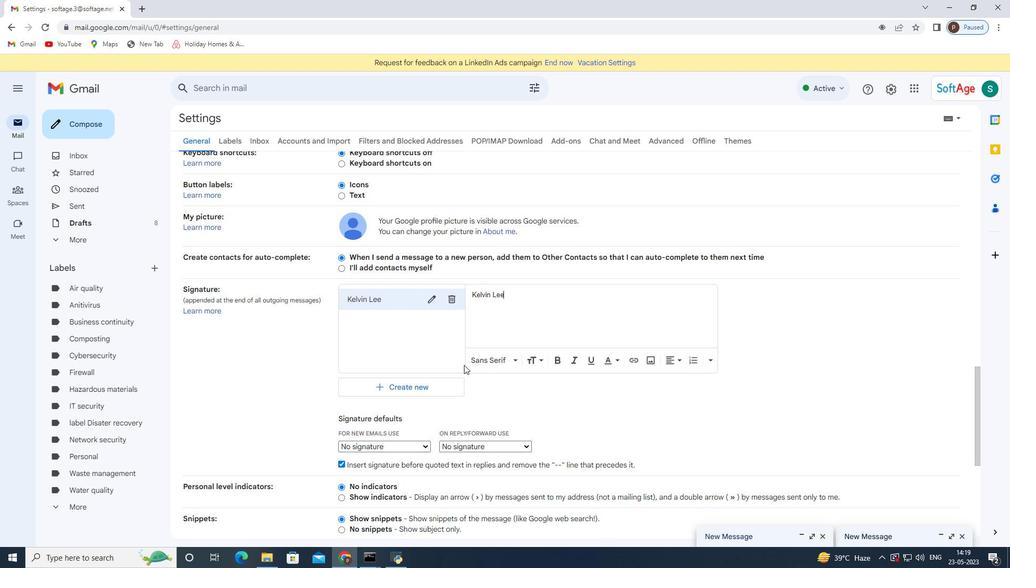 
Action: Mouse moved to (413, 391)
Screenshot: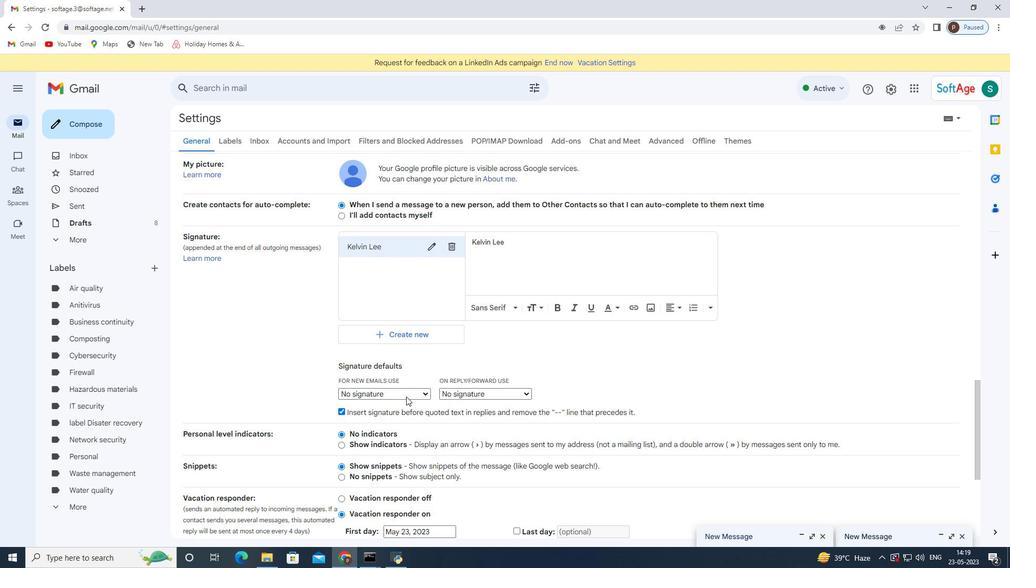 
Action: Mouse pressed left at (413, 391)
Screenshot: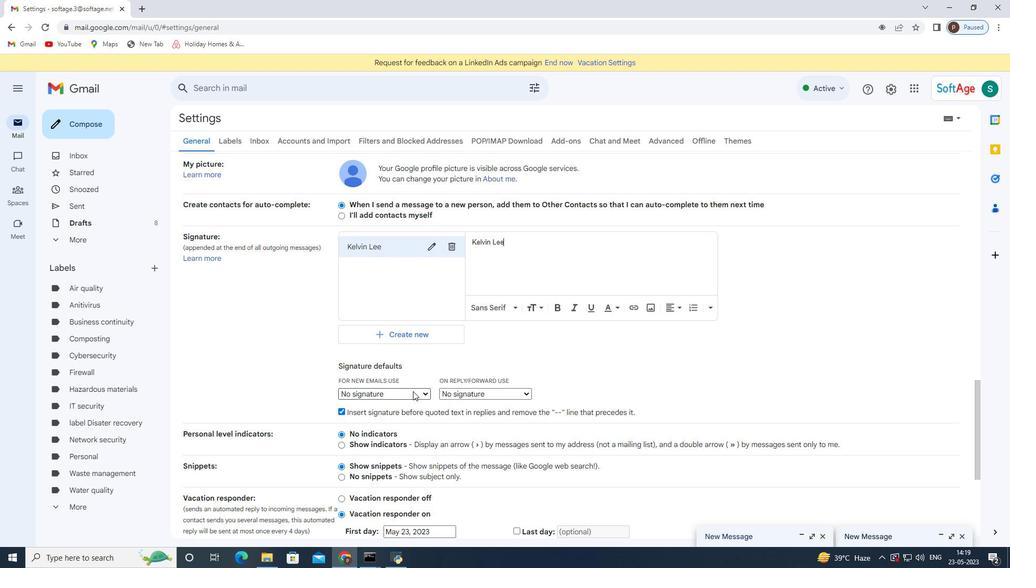 
Action: Key pressed <Key.down><Key.enter><Key.tab><Key.down><Key.down><Key.tab><Key.tab><Key.tab><Key.tab><Key.tab><Key.tab><Key.tab><Key.tab><Key.tab><Key.tab><Key.tab><Key.tab><Key.enter>
Screenshot: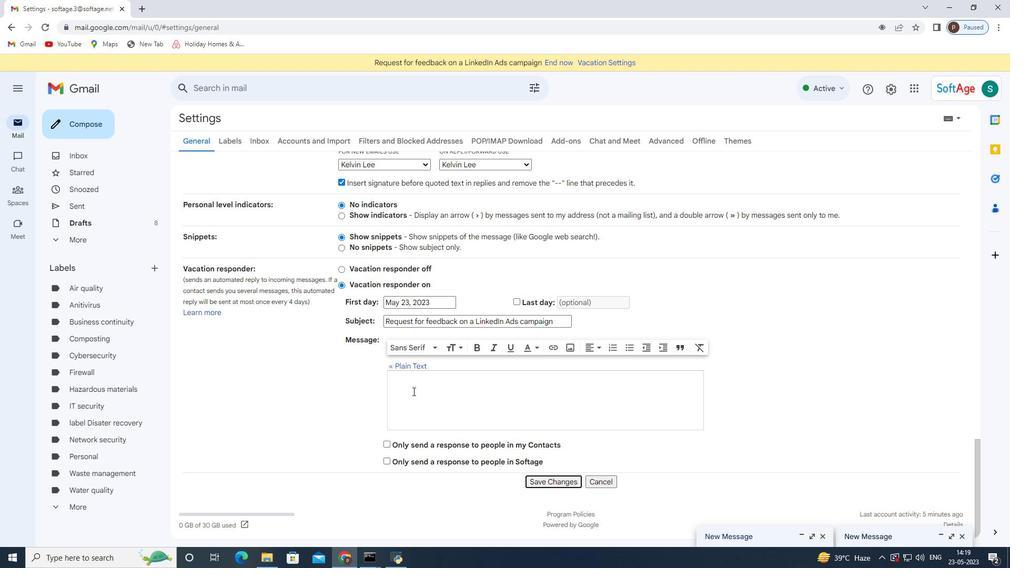 
Action: Mouse moved to (84, 128)
Screenshot: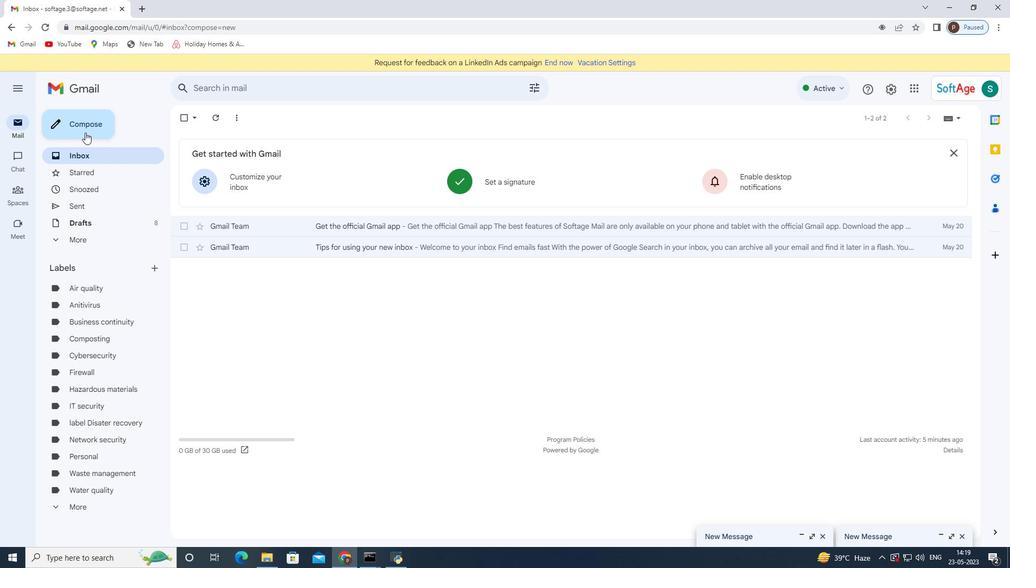 
Action: Mouse pressed left at (84, 128)
Screenshot: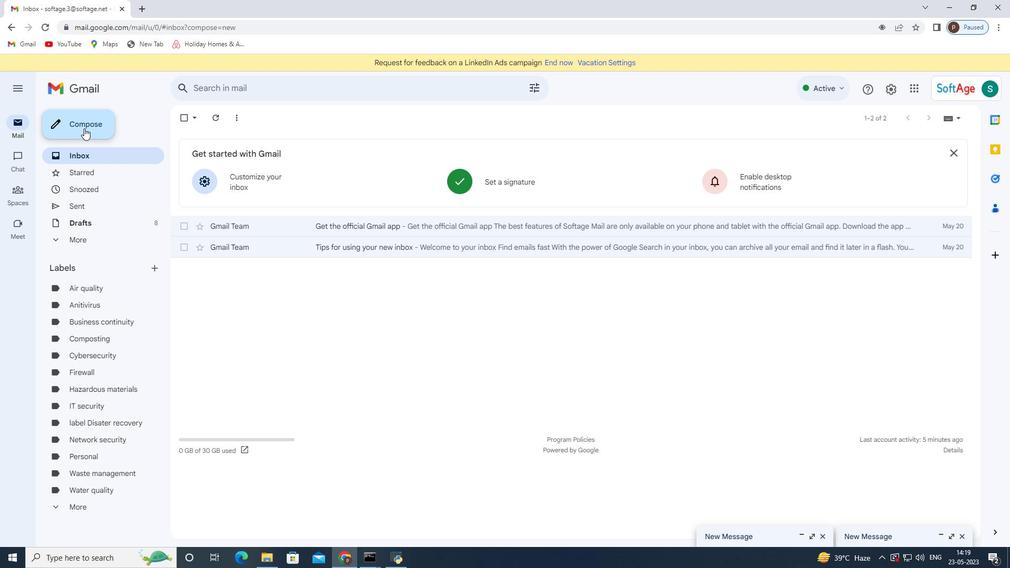 
Action: Mouse moved to (424, 273)
Screenshot: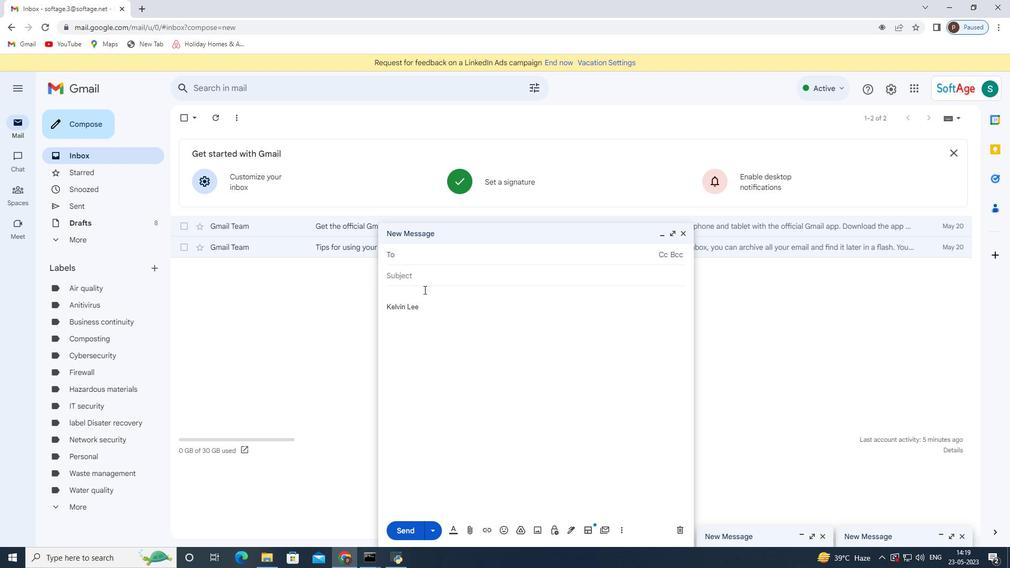 
Action: Mouse pressed left at (424, 273)
Screenshot: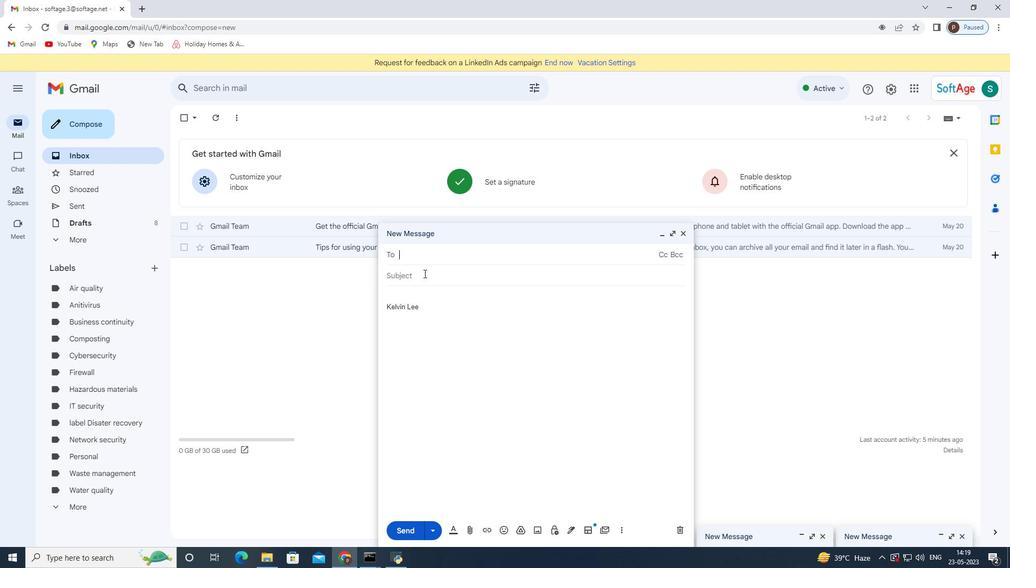 
Action: Key pressed <Key.shift>Request<Key.space>for<Key.space>feedback<Key.space>on<Key.space>a<Key.space>white<Key.space>paper<Key.space>
Screenshot: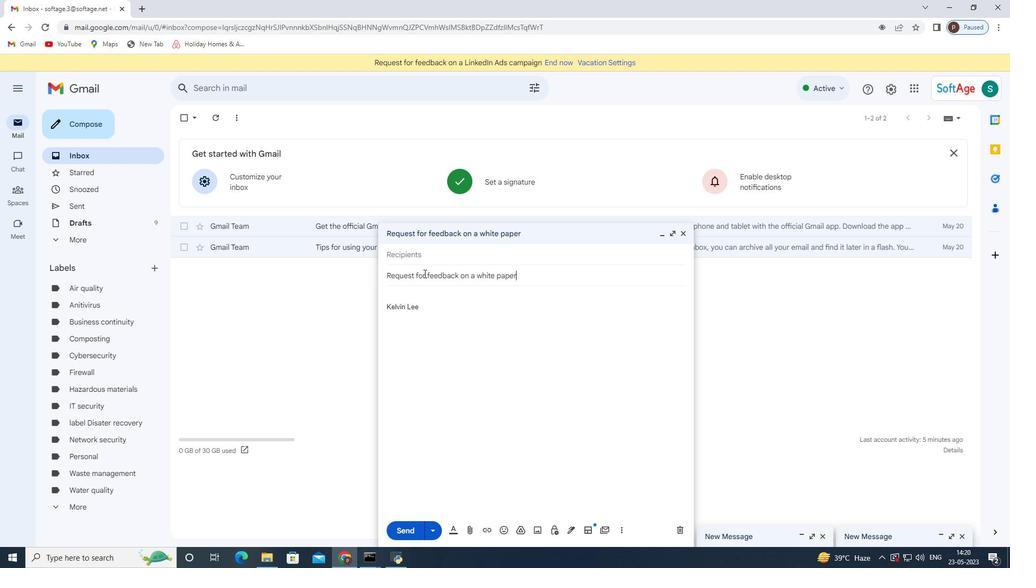 
Action: Mouse moved to (545, 296)
Screenshot: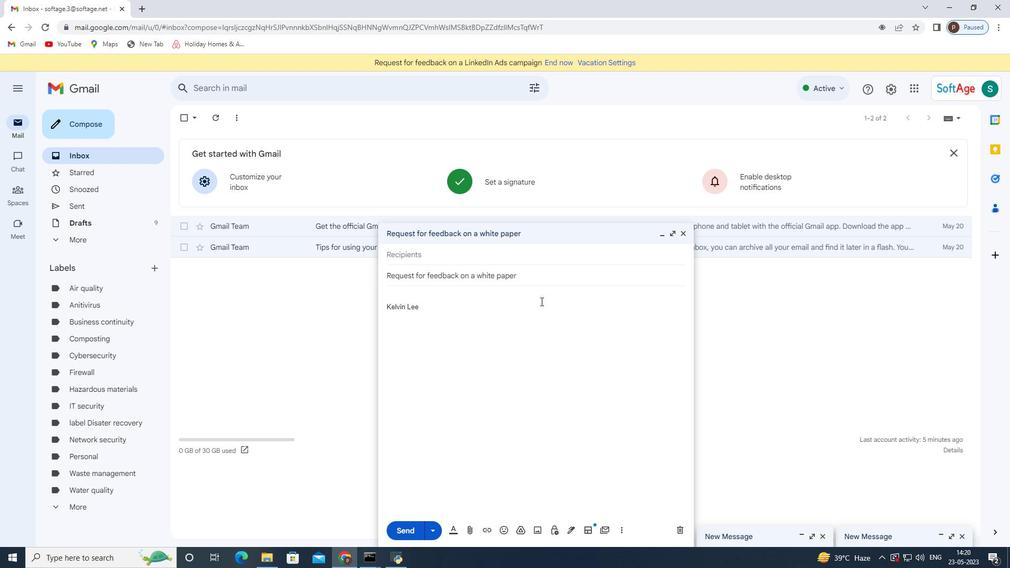 
Action: Key pressed <Key.tab><Key.shift>I<Key.space>am<Key.space>writing<Key.space>to<Key.space>confirm<Key.space>the<Key.space>details<Key.space>of<Key.space>the<Key.space>project<Key.space>closur<Key.space><Key.backspace>
Screenshot: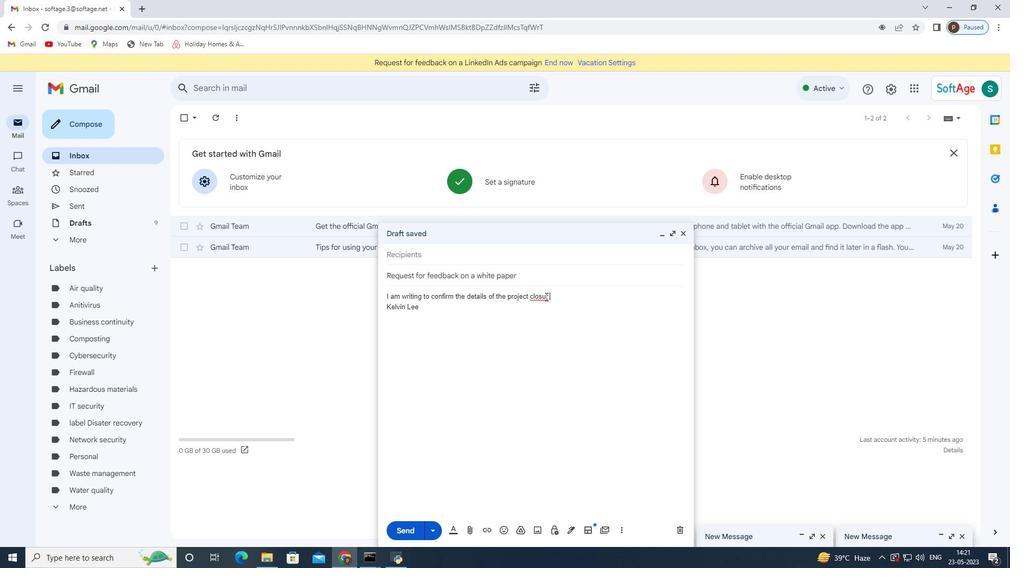 
Action: Mouse moved to (536, 314)
Screenshot: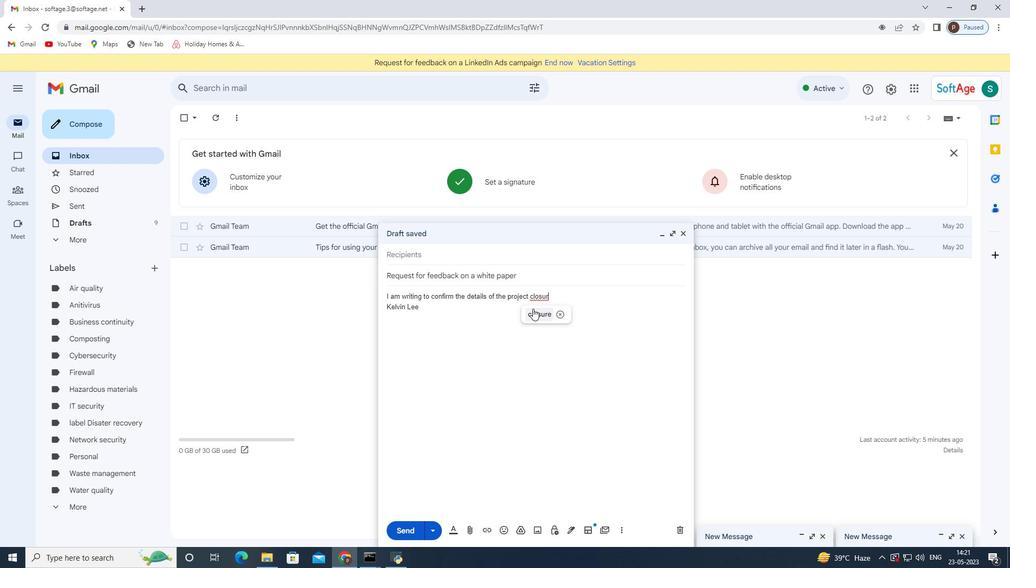 
Action: Mouse pressed left at (536, 314)
Screenshot: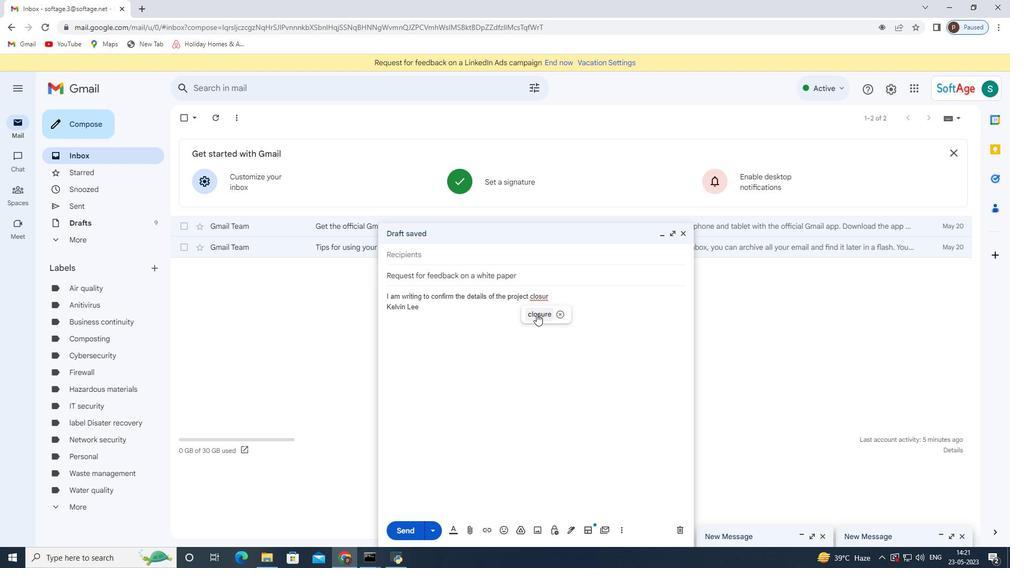 
Action: Mouse moved to (562, 301)
Screenshot: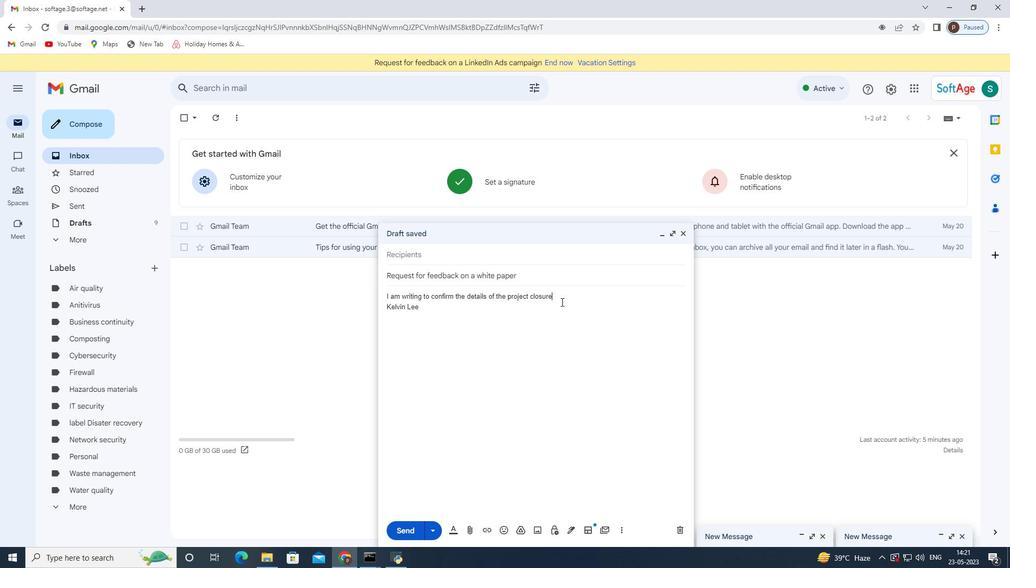 
Action: Key pressed <Key.space>meeting.<Key.enter><Key.enter>
Screenshot: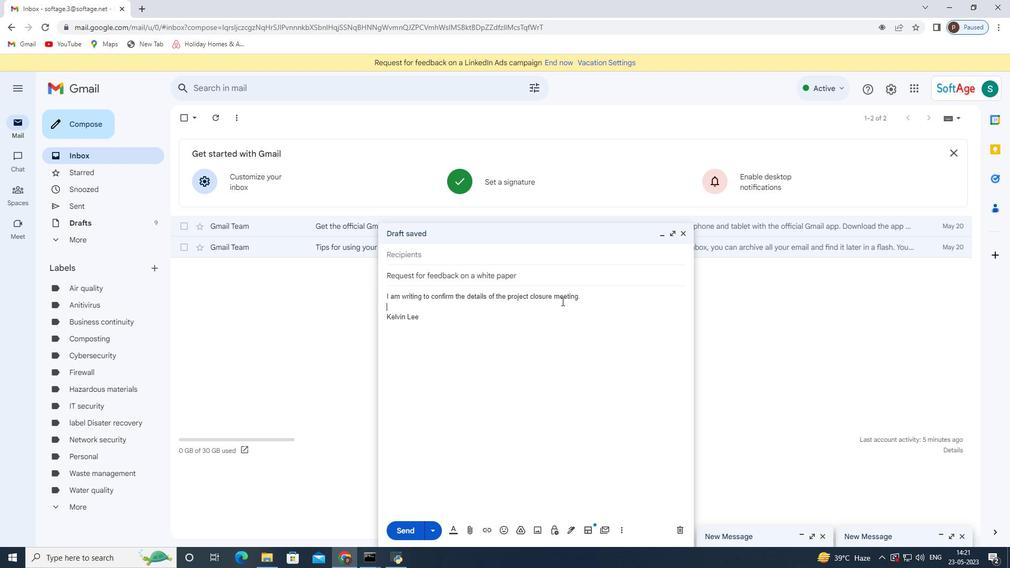 
Action: Mouse moved to (990, 82)
Screenshot: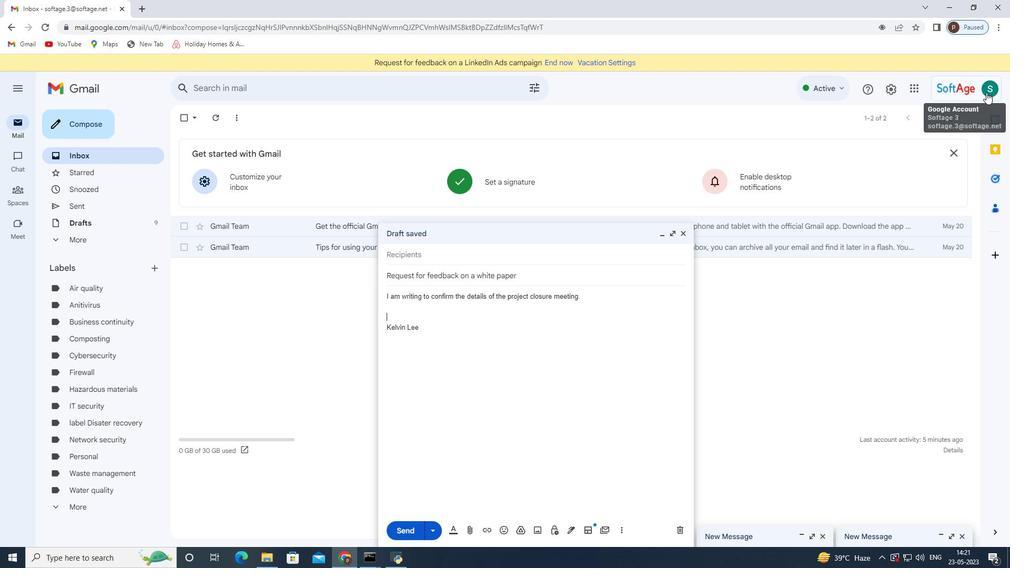 
Action: Mouse pressed left at (990, 82)
Screenshot: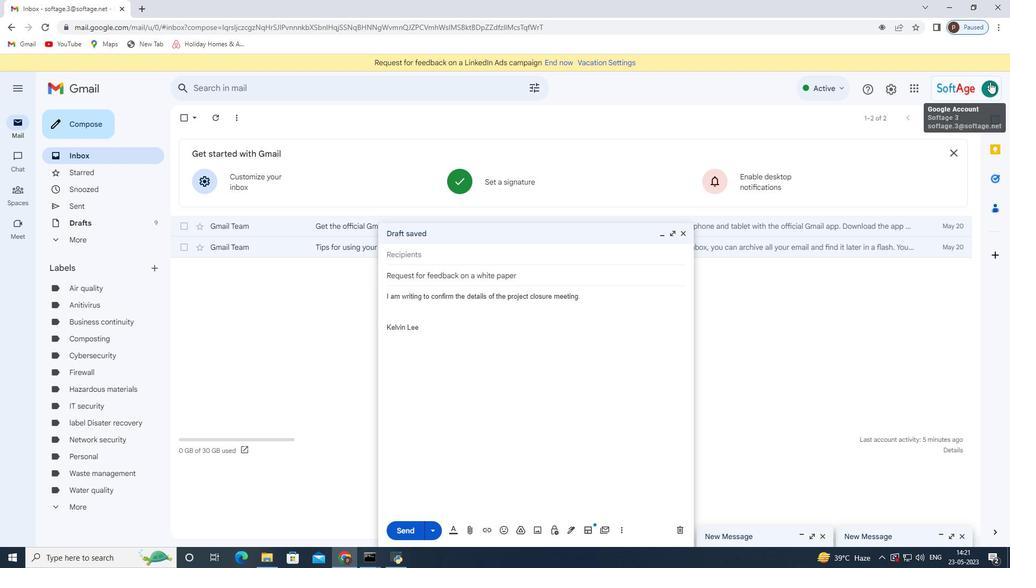 
Action: Mouse moved to (749, 114)
Screenshot: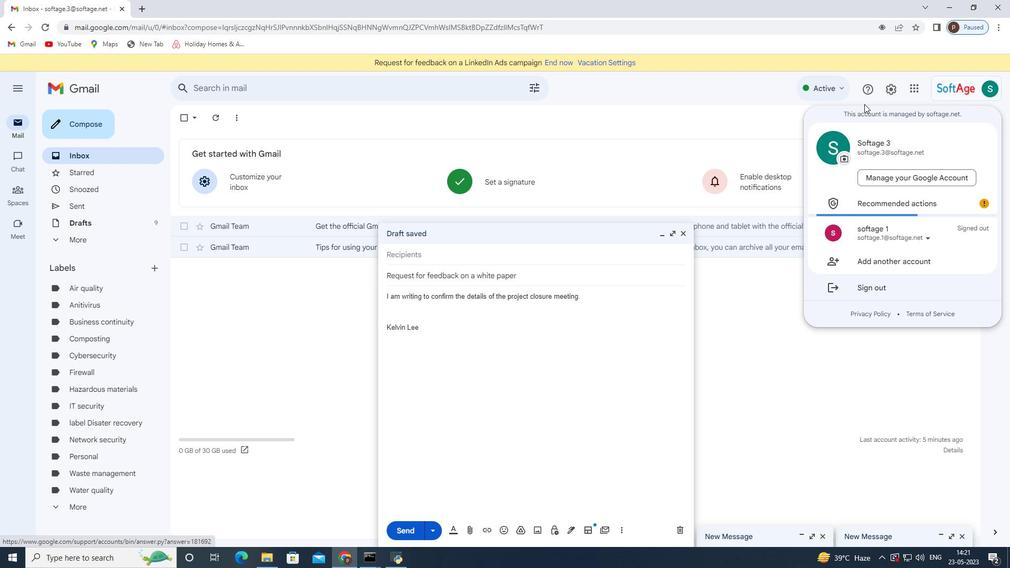 
Action: Mouse pressed left at (749, 114)
Screenshot: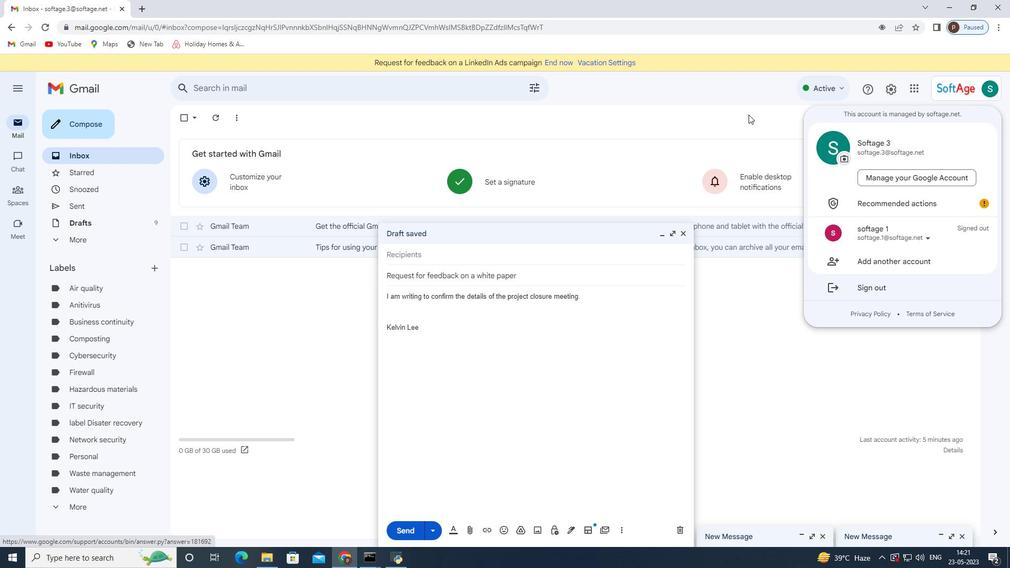 
Action: Mouse moved to (447, 257)
Screenshot: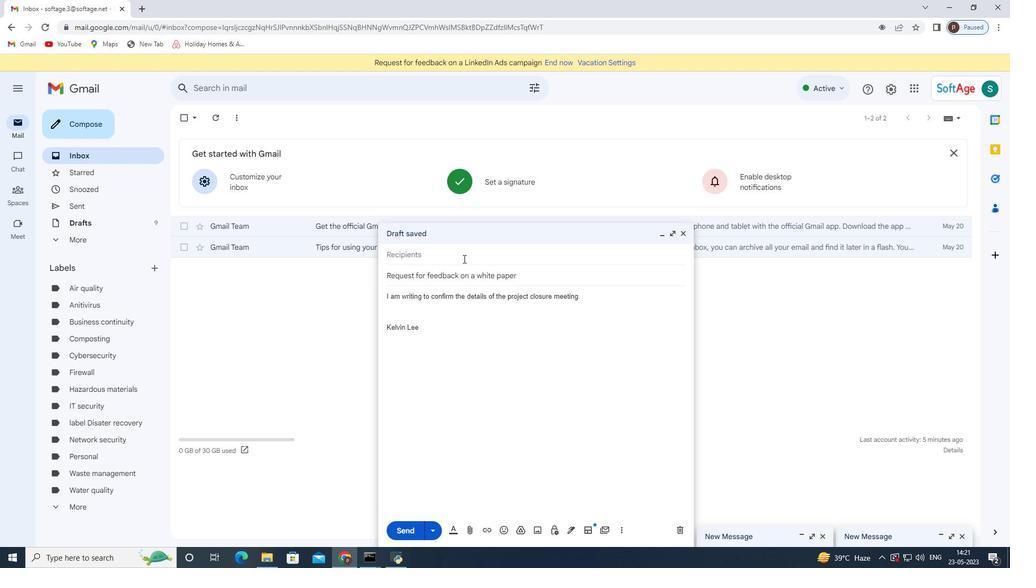 
Action: Mouse pressed left at (447, 257)
Screenshot: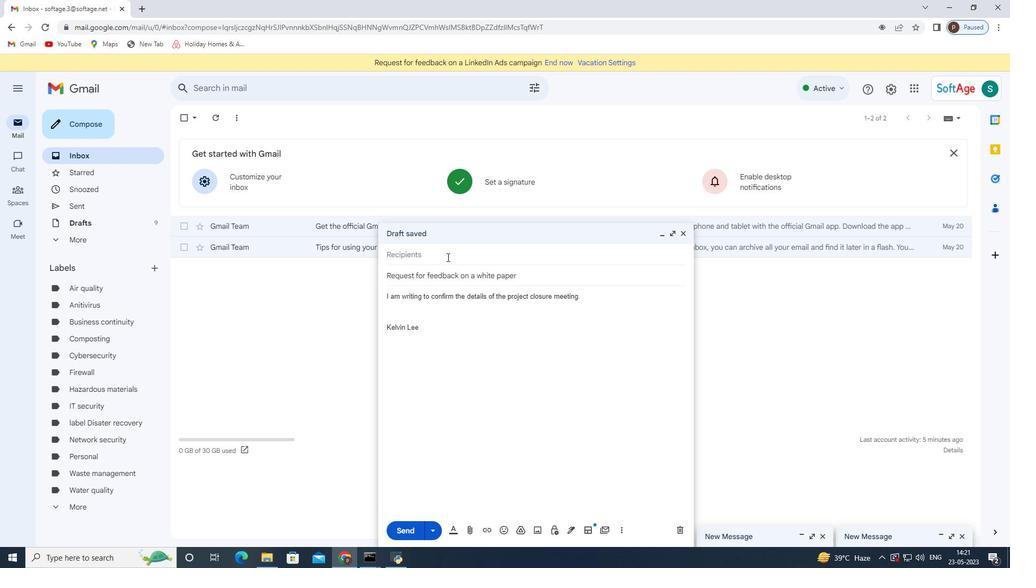 
Action: Mouse moved to (438, 262)
Screenshot: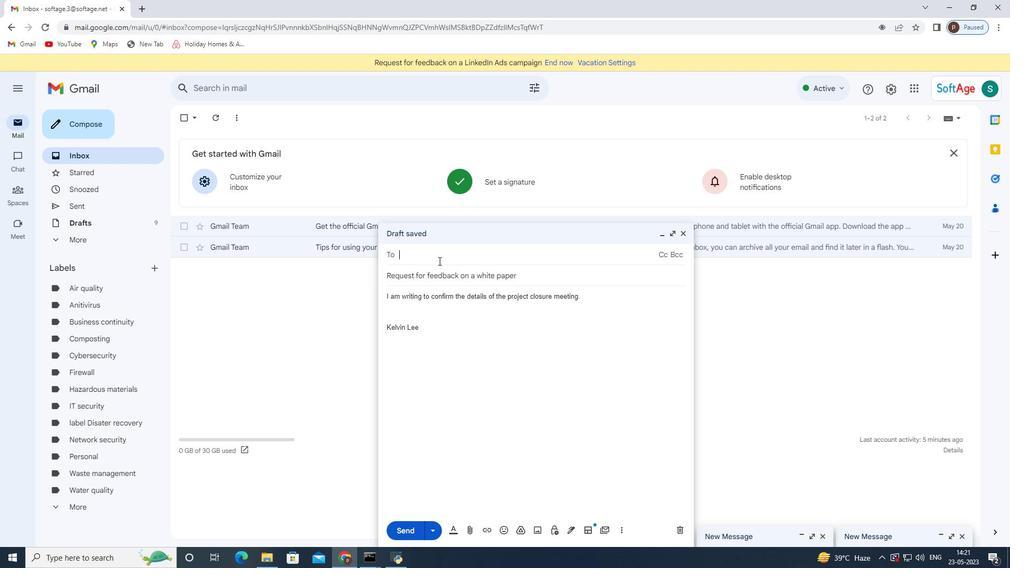 
Action: Key pressed <Key.shift>Softa
Screenshot: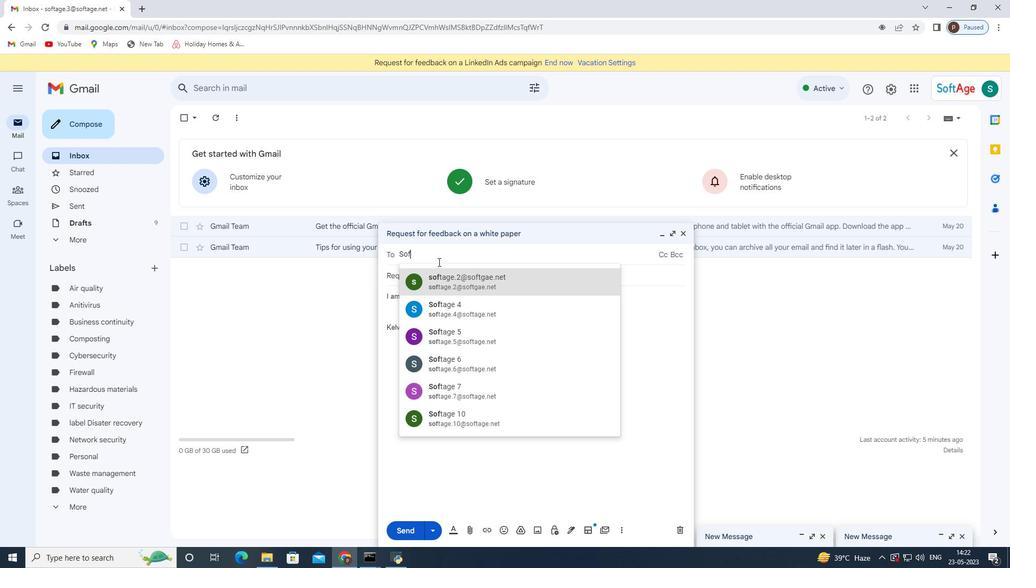 
Action: Mouse moved to (437, 262)
Screenshot: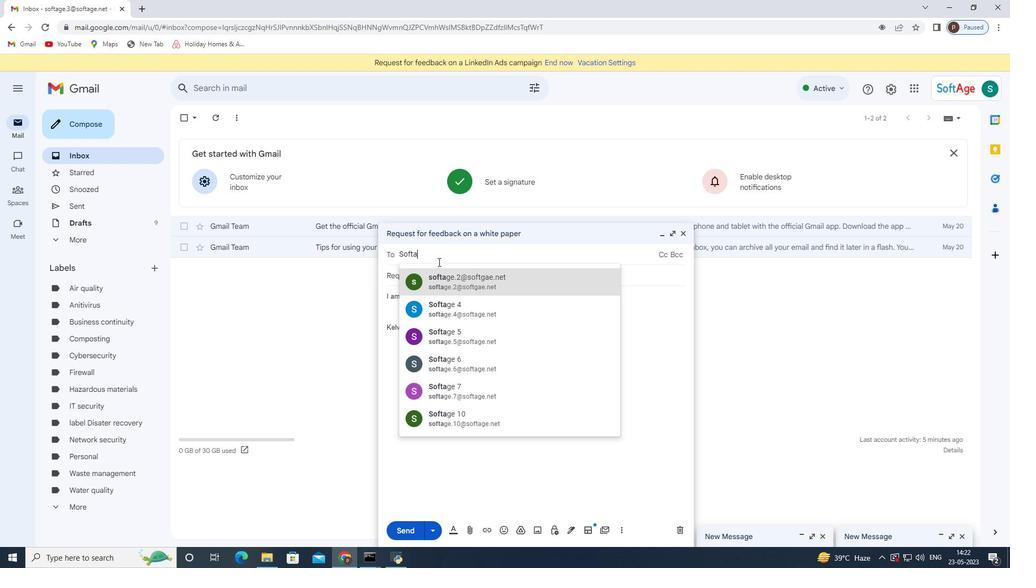 
Action: Key pressed ge.8<Key.shift>@softage.net
Screenshot: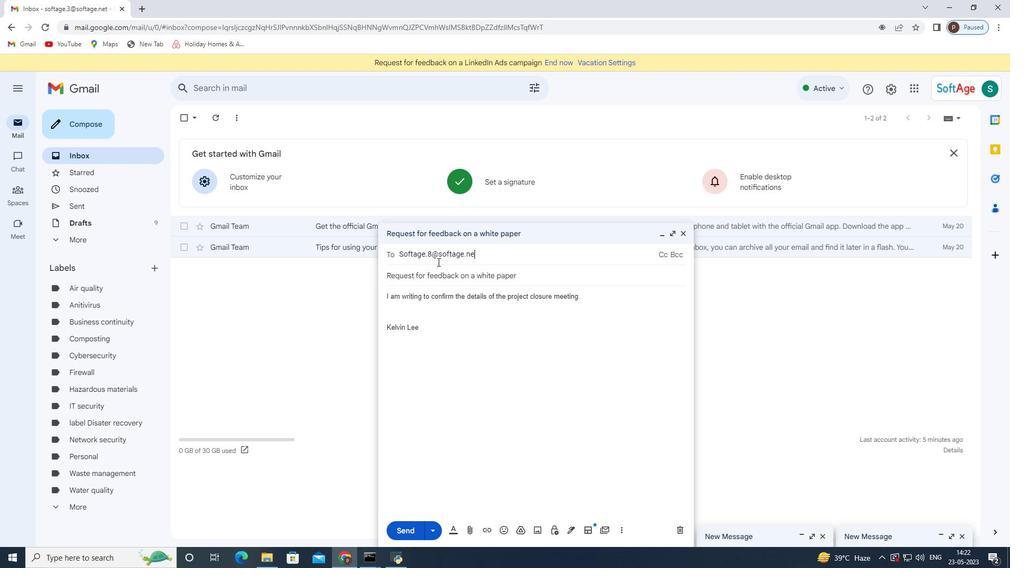 
Action: Mouse moved to (473, 277)
Screenshot: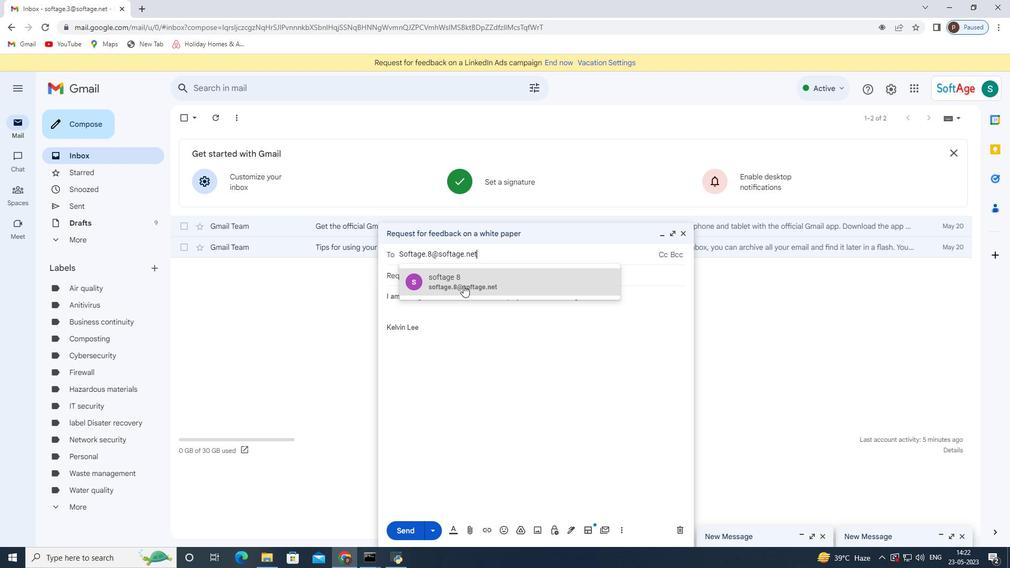 
Action: Mouse pressed left at (473, 277)
Screenshot: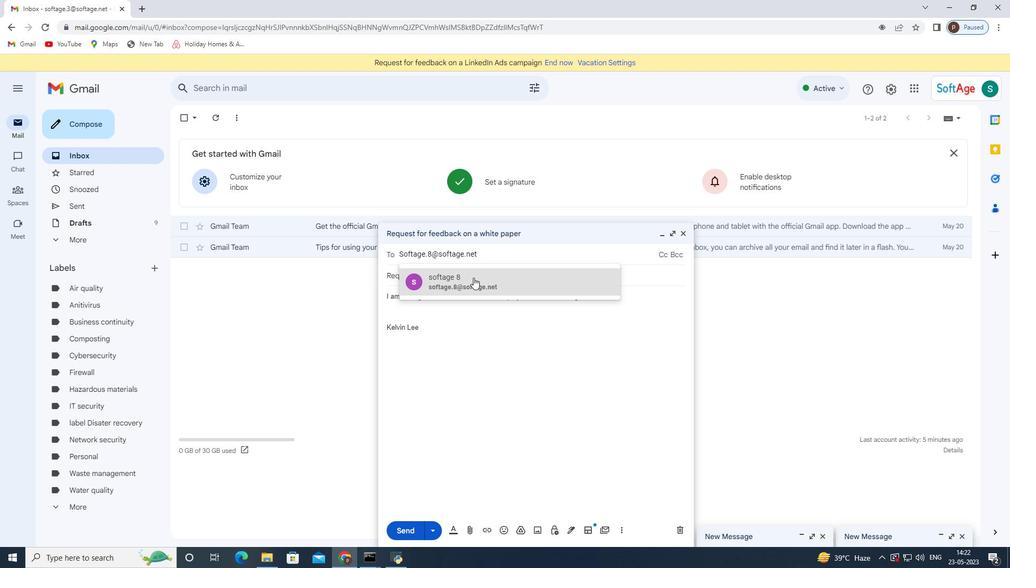 
Action: Mouse scrolled (473, 277) with delta (0, 0)
Screenshot: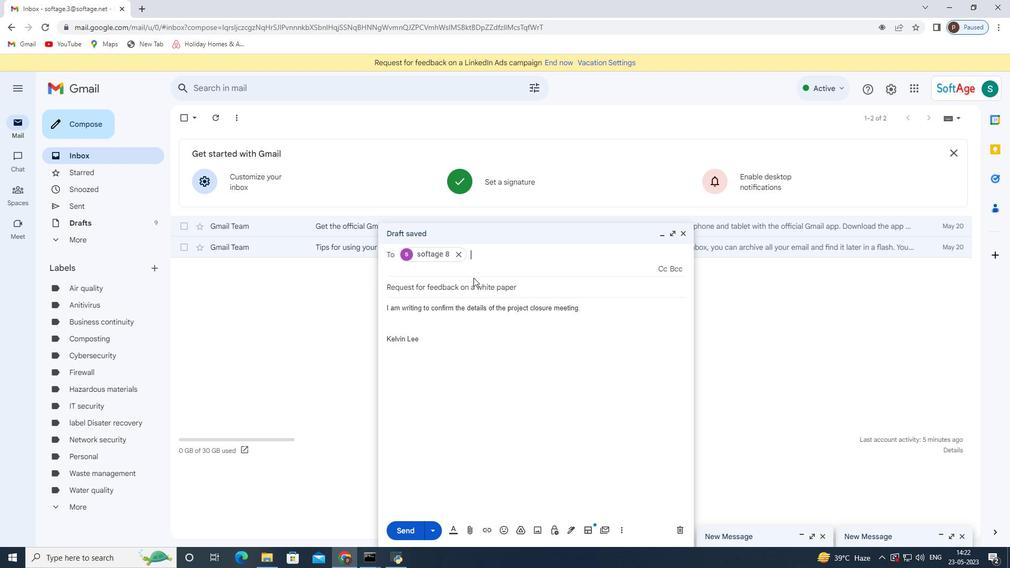 
Action: Mouse moved to (462, 292)
Screenshot: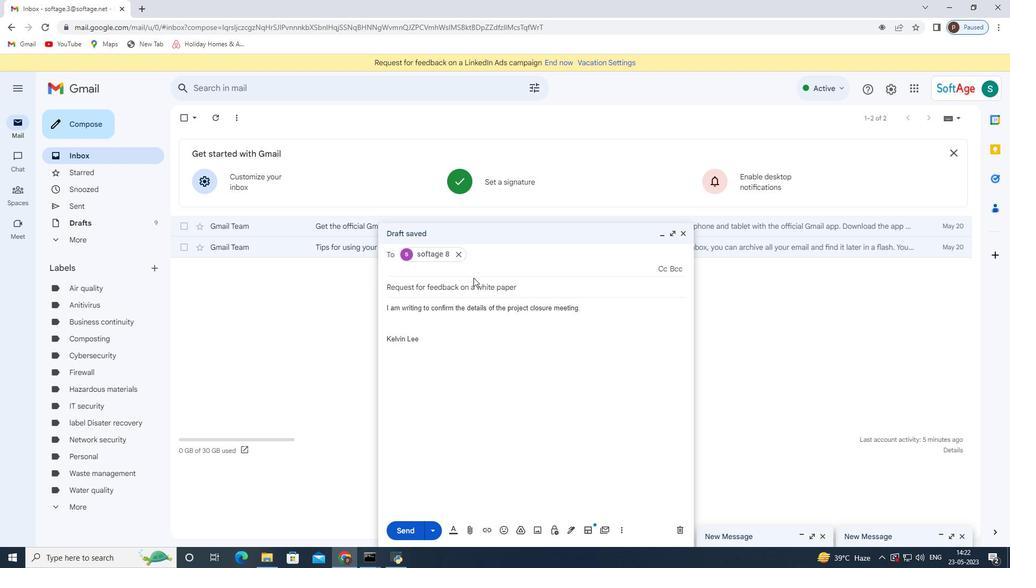 
Action: Mouse scrolled (462, 292) with delta (0, 0)
Screenshot: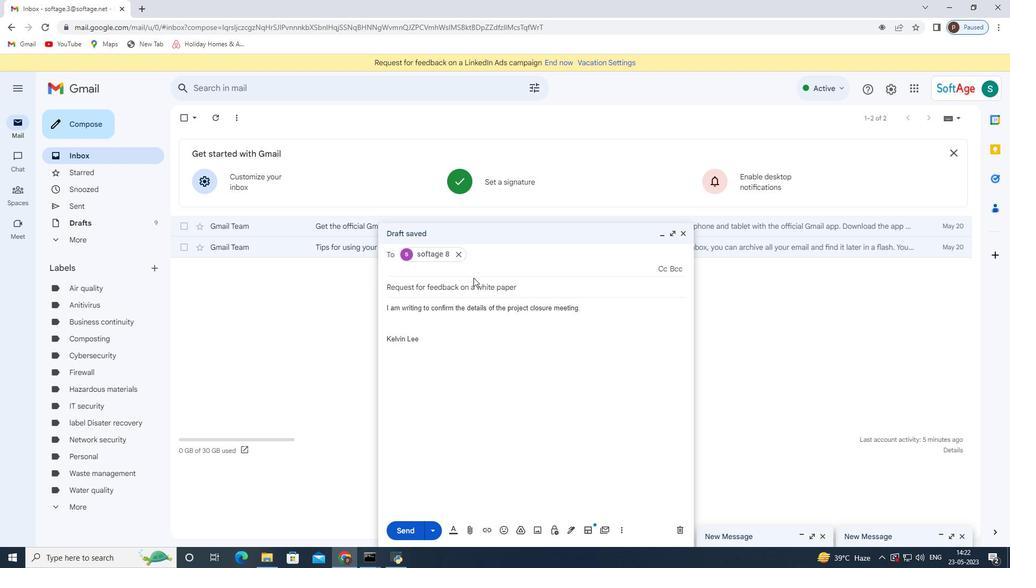 
Action: Mouse moved to (454, 313)
Screenshot: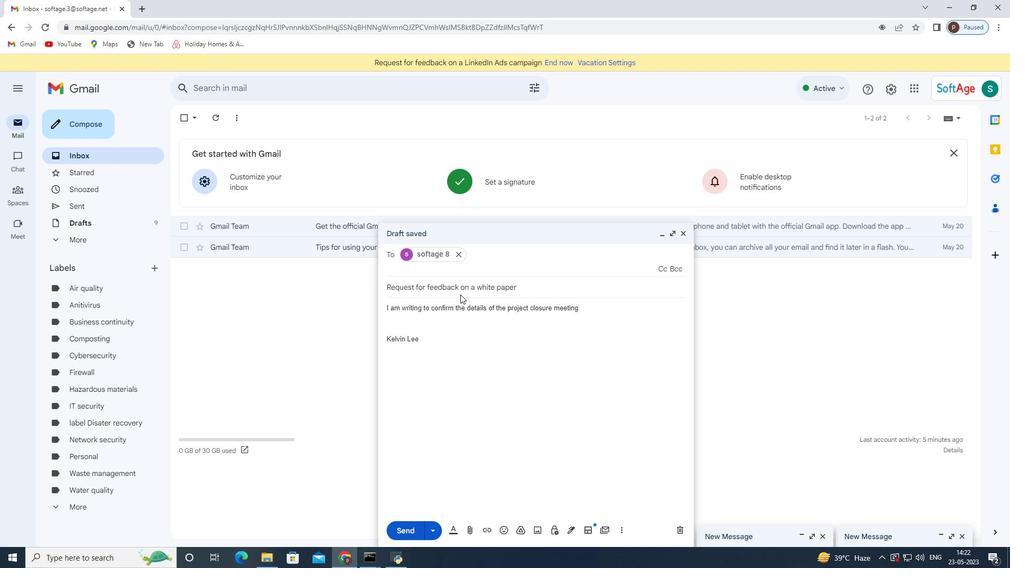
Action: Mouse scrolled (454, 312) with delta (0, 0)
Screenshot: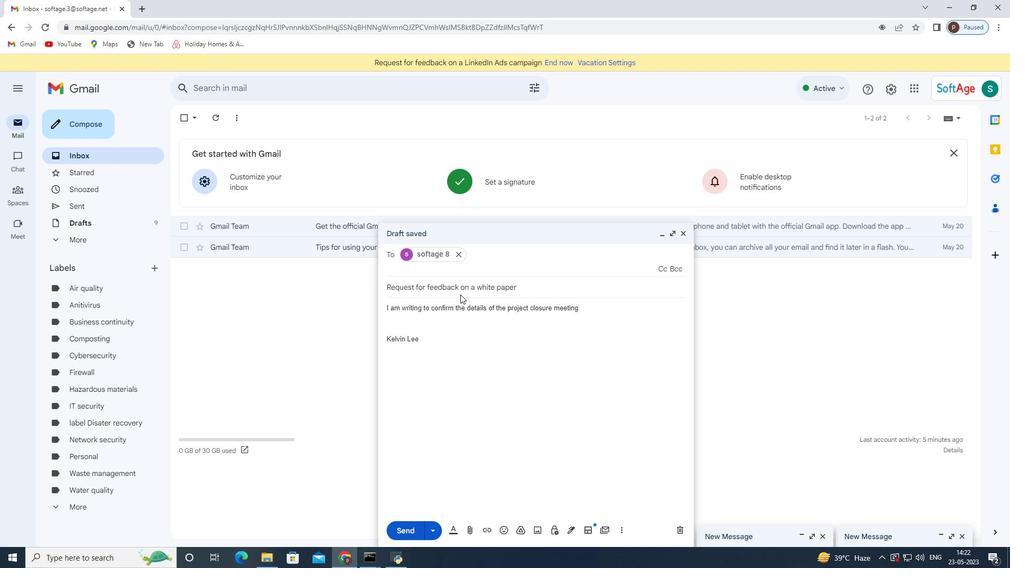 
Action: Mouse moved to (454, 342)
Screenshot: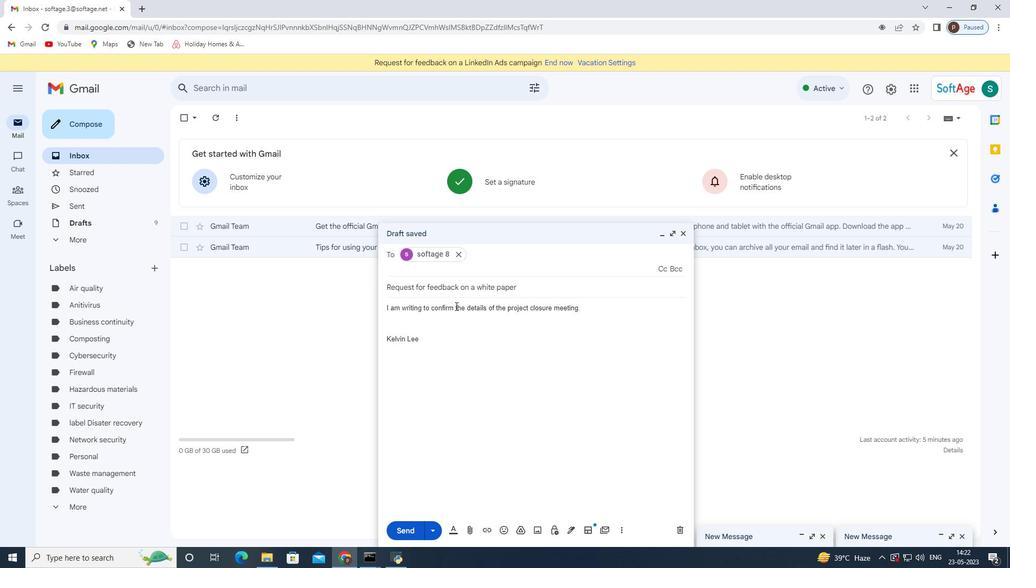 
Action: Mouse scrolled (454, 342) with delta (0, 0)
Screenshot: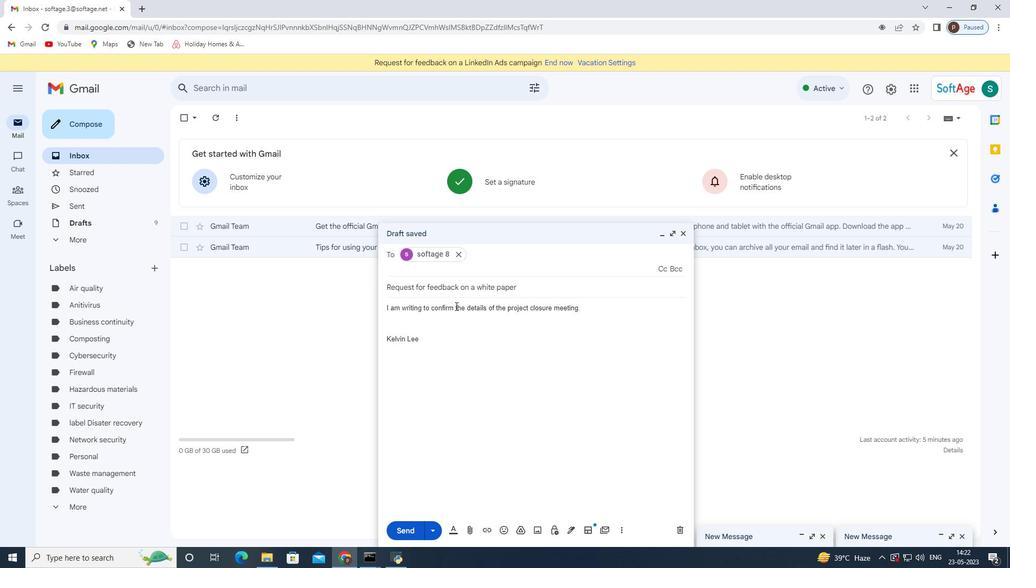 
Action: Mouse moved to (467, 527)
Screenshot: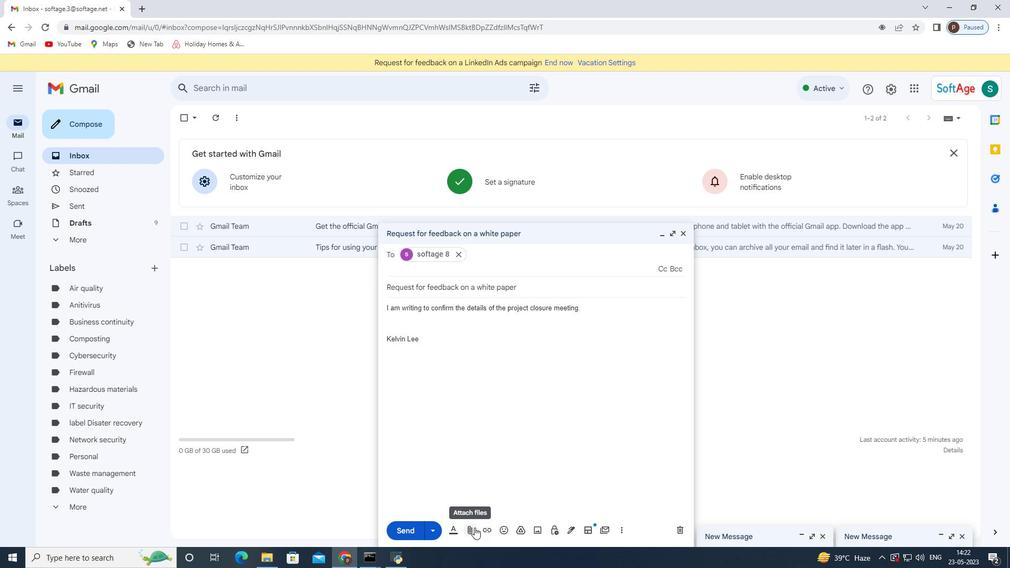 
Action: Mouse pressed left at (467, 527)
Screenshot: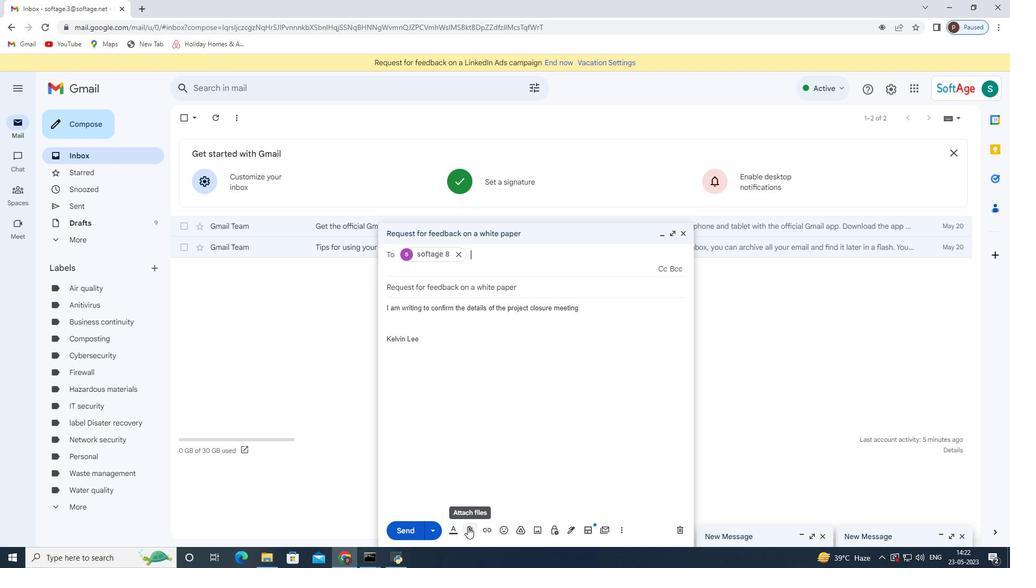 
Action: Mouse moved to (160, 93)
Screenshot: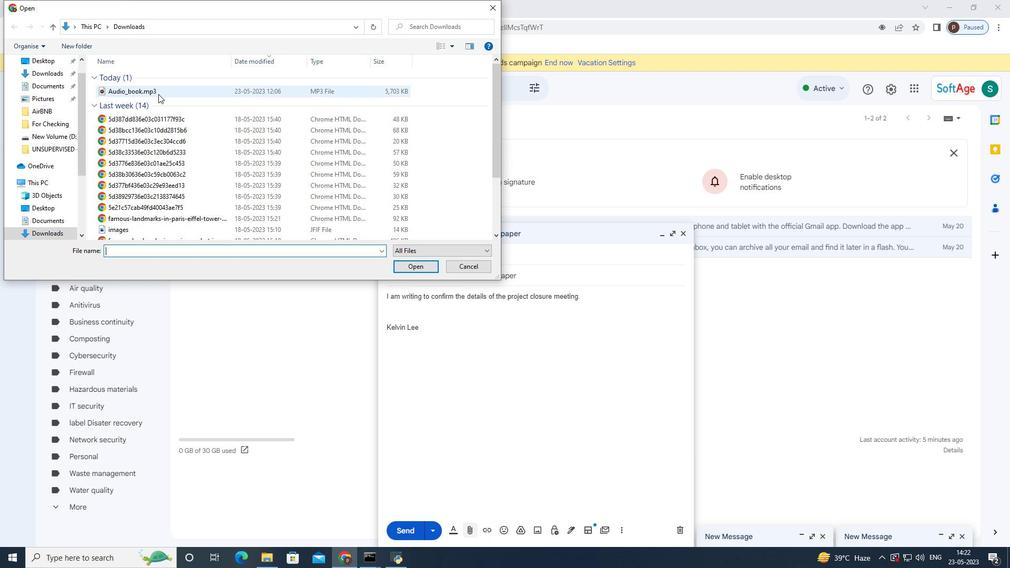 
Action: Mouse pressed left at (160, 93)
Screenshot: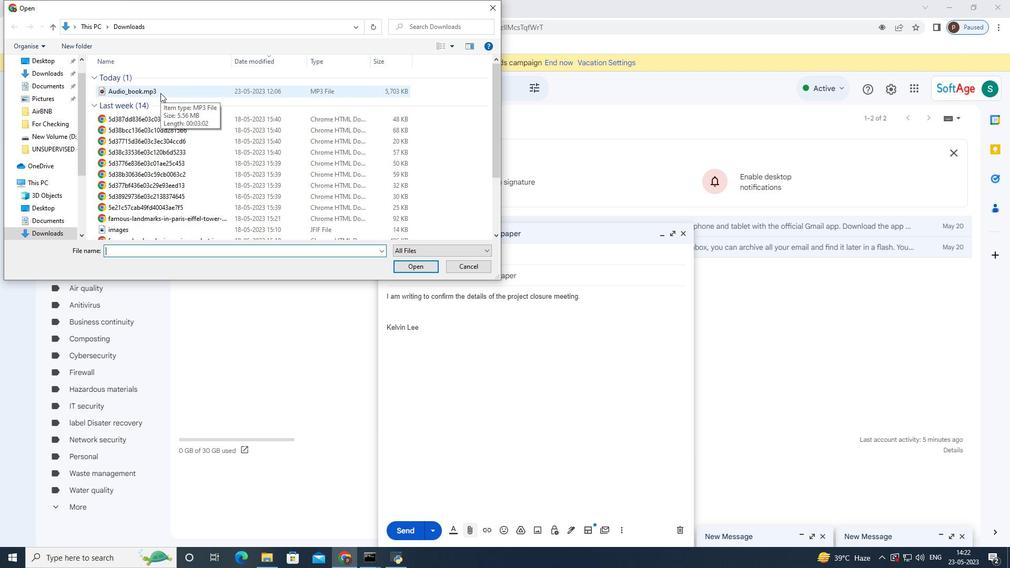 
Action: Mouse moved to (426, 269)
Screenshot: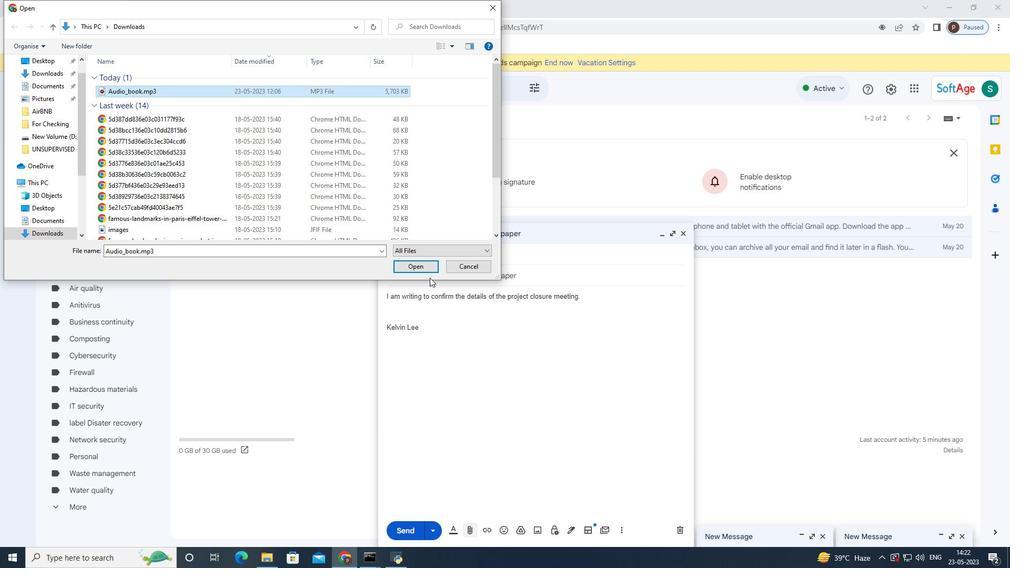 
Action: Mouse pressed left at (426, 269)
Screenshot: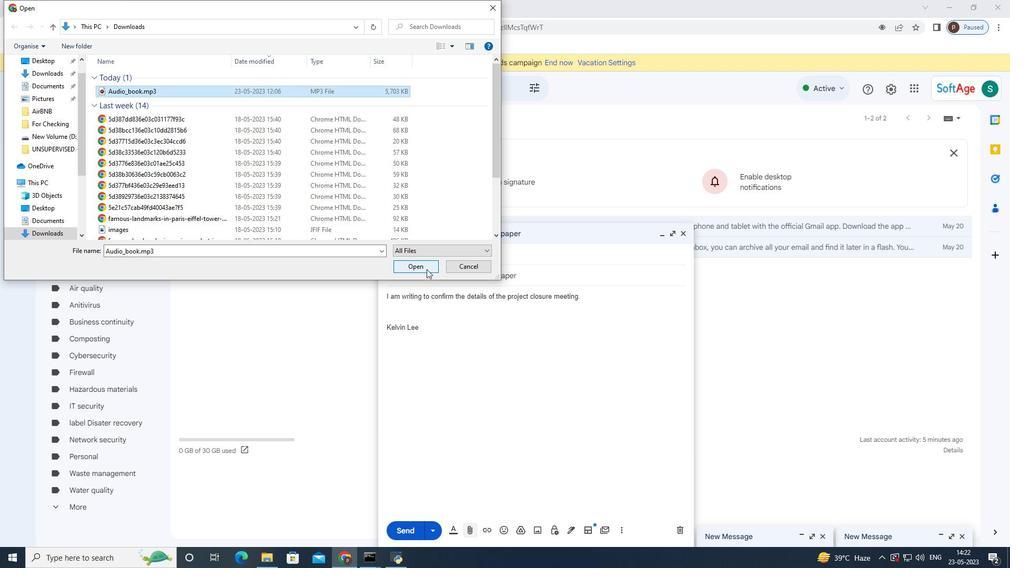 
Action: Mouse moved to (593, 298)
Screenshot: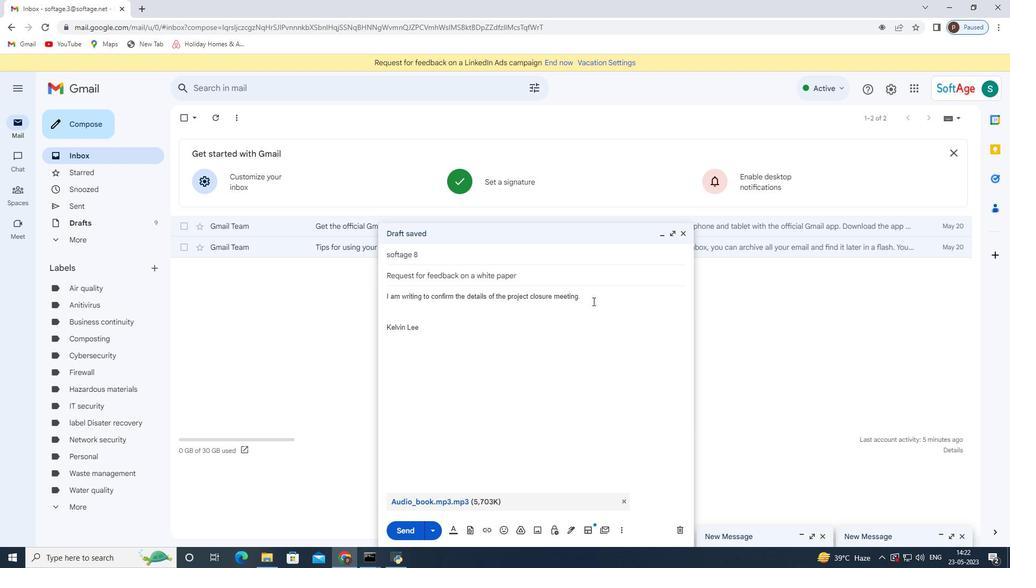 
Action: Mouse pressed left at (593, 298)
Screenshot: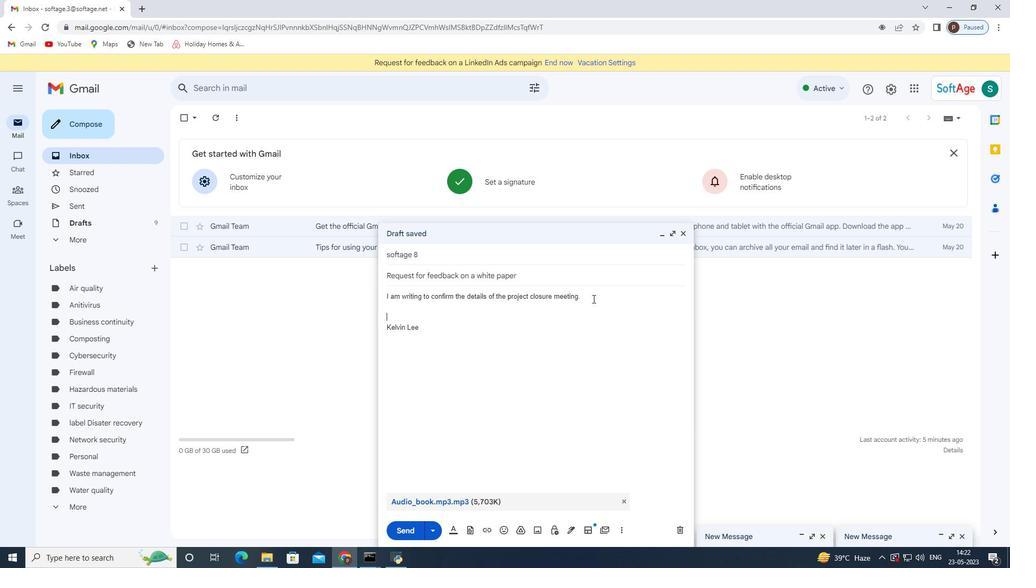
Action: Key pressed <Key.backspace><Key.backspace><Key.backspace><Key.backspace><Key.backspace><Key.backspace><Key.backspace><Key.backspace><Key.backspace><Key.backspace><Key.backspace><Key.backspace><Key.backspace><Key.backspace><Key.backspace><Key.backspace><Key.backspace><Key.backspace><Key.backspace><Key.backspace><Key.backspace><Key.backspace><Key.backspace><Key.backspace><Key.backspace><Key.backspace><Key.backspace><Key.backspace><Key.backspace><Key.backspace><Key.backspace><Key.backspace><Key.backspace><Key.backspace><Key.backspace><Key.backspace><Key.backspace><Key.backspace><Key.backspace><Key.backspace><Key.backspace><Key.backspace><Key.backspace><Key.backspace><Key.backspace><Key.backspace><Key.backspace><Key.backspace><Key.backspace><Key.backspace><Key.backspace><Key.backspace><Key.backspace><Key.backspace><Key.backspace><Key.backspace><Key.backspace><Key.backspace><Key.backspace><Key.backspace><Key.backspace><Key.backspace><Key.backspace><Key.backspace><Key.backspace><Key.backspace><Key.backspace><Key.backspace><Key.backspace><Key.backspace><Key.backspace><Key.backspace>z<'\x1a'><'\x1a'>ctrl+Z<Key.shift>Thanks<Key.backspace><Key.space>you
Screenshot: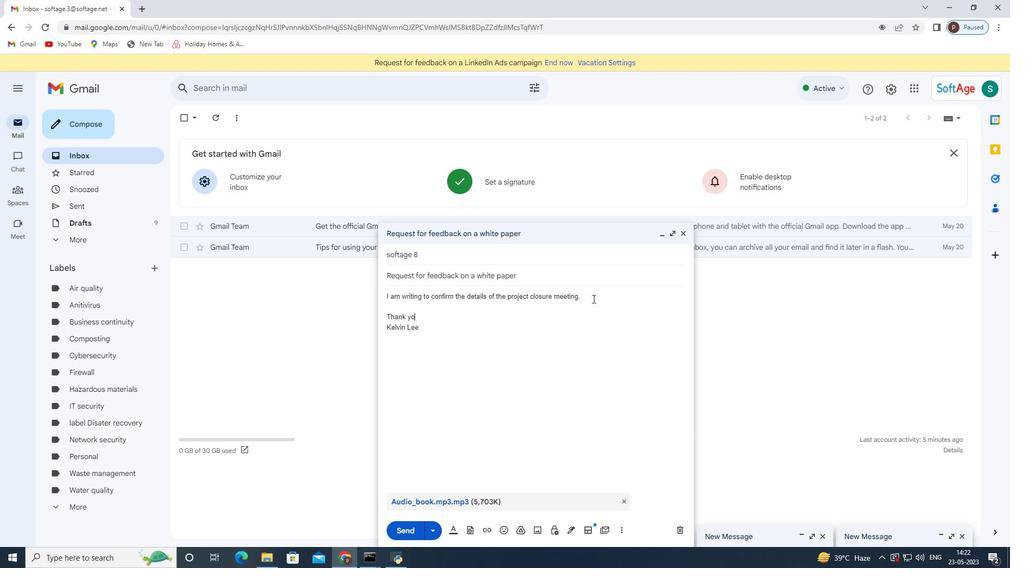 
Action: Mouse moved to (399, 528)
Screenshot: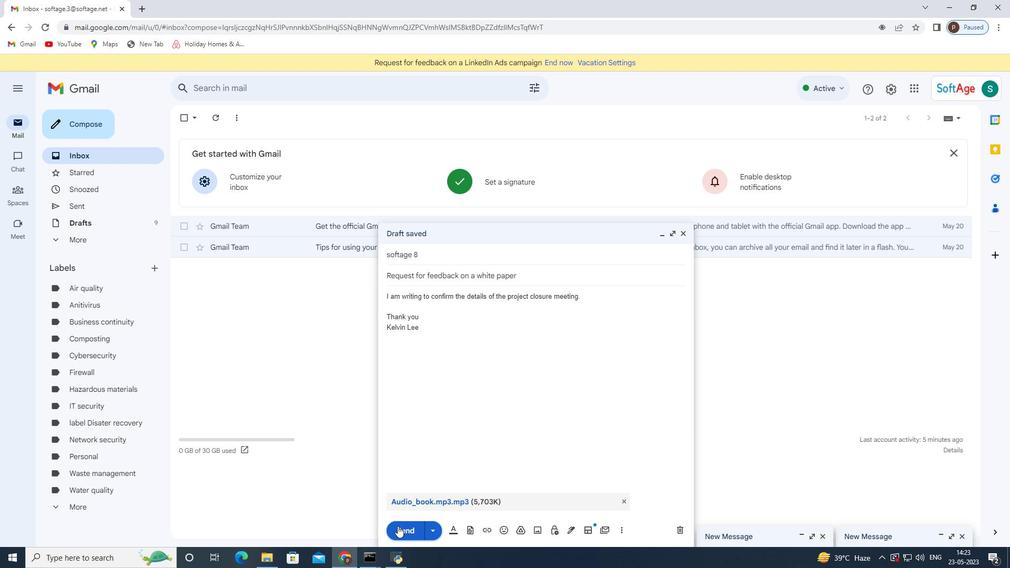 
Action: Mouse pressed left at (399, 528)
Screenshot: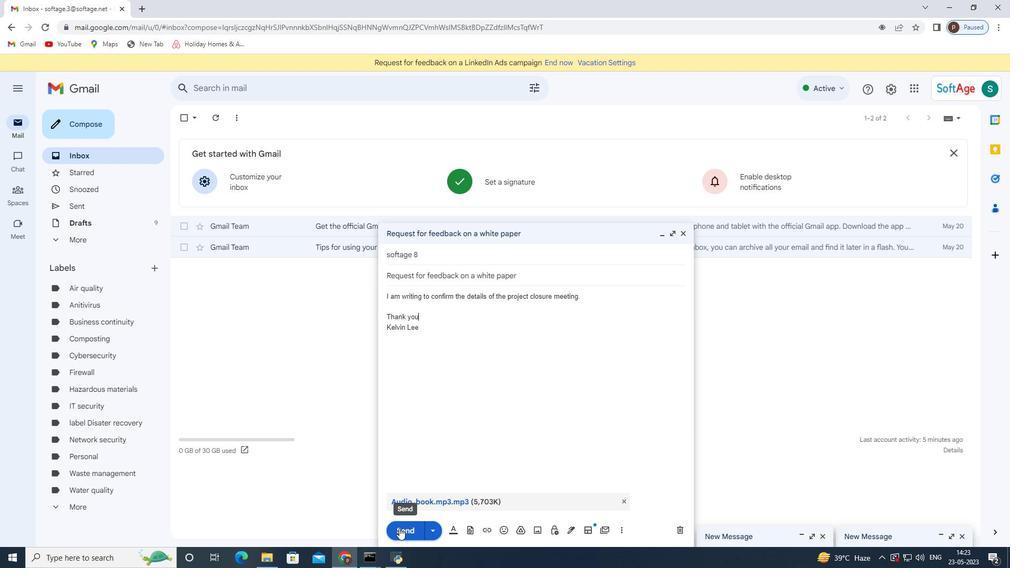 
Action: Mouse moved to (123, 206)
Screenshot: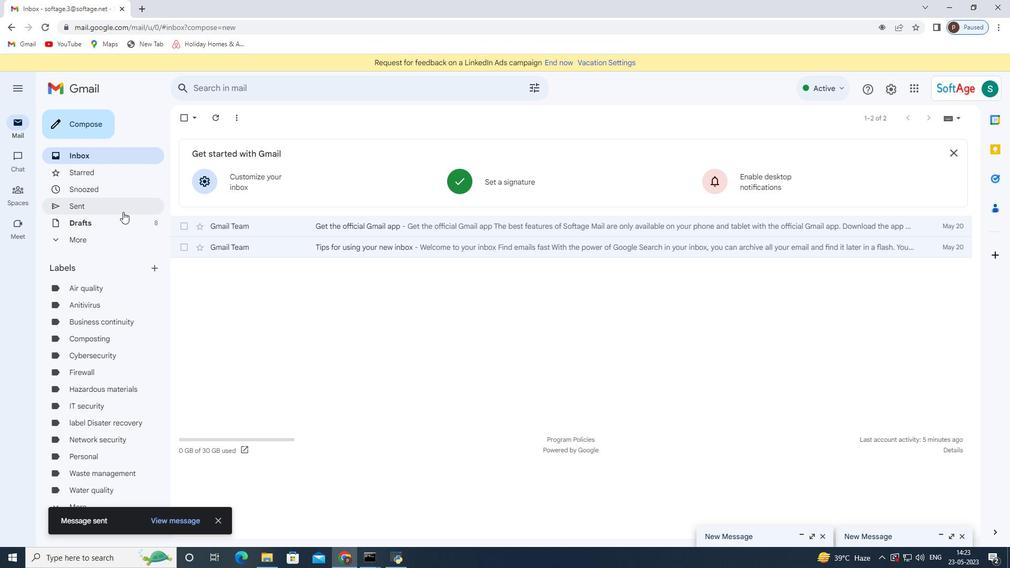 
Action: Mouse pressed left at (123, 206)
Screenshot: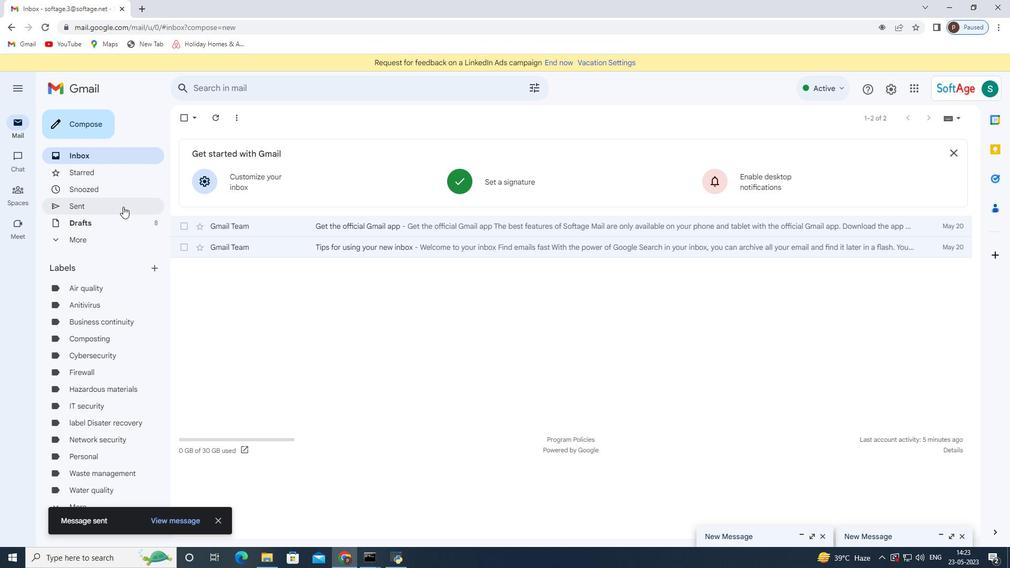 
Action: Mouse moved to (475, 185)
Screenshot: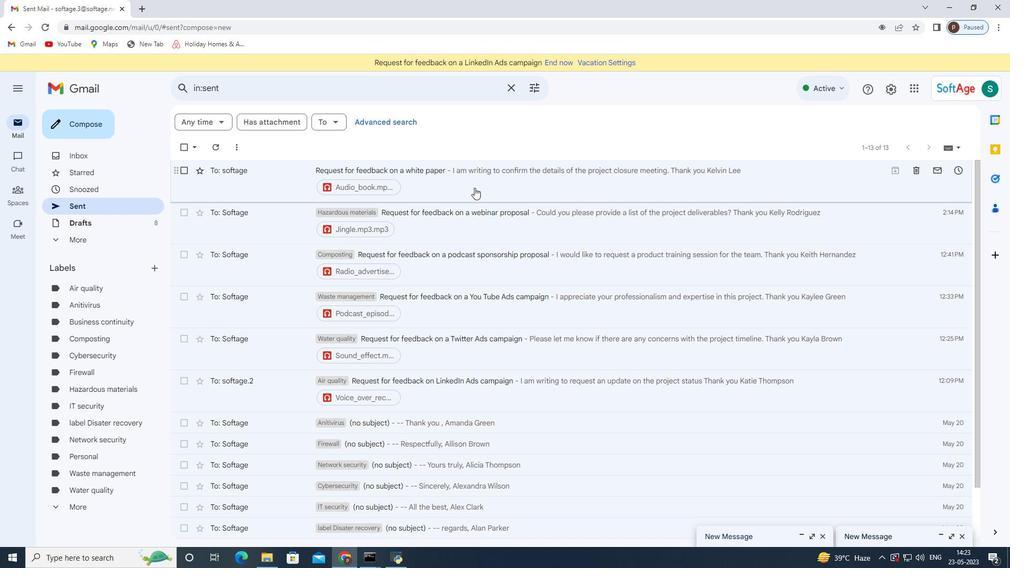 
Action: Mouse pressed right at (475, 185)
Screenshot: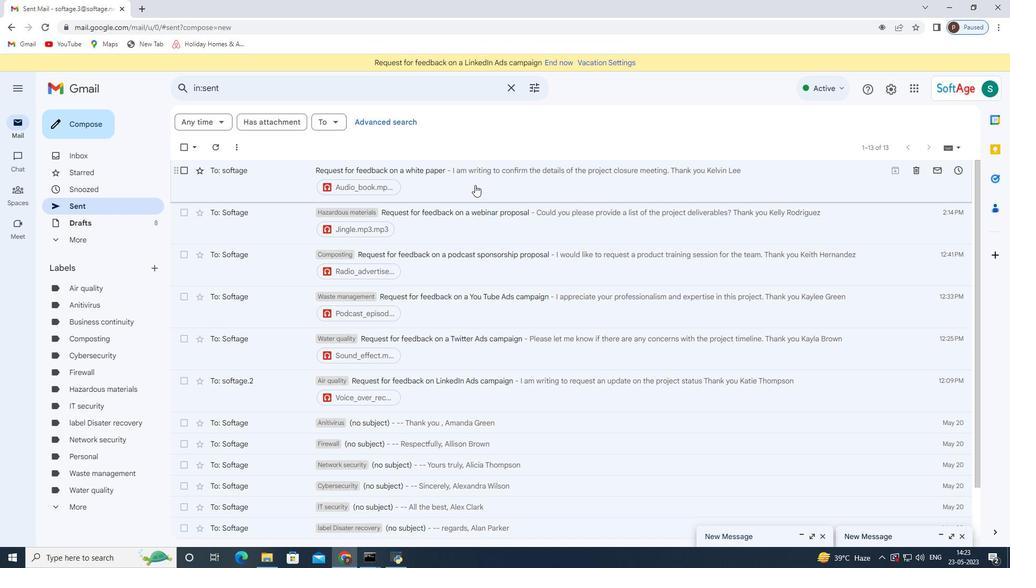 
Action: Mouse moved to (514, 361)
Screenshot: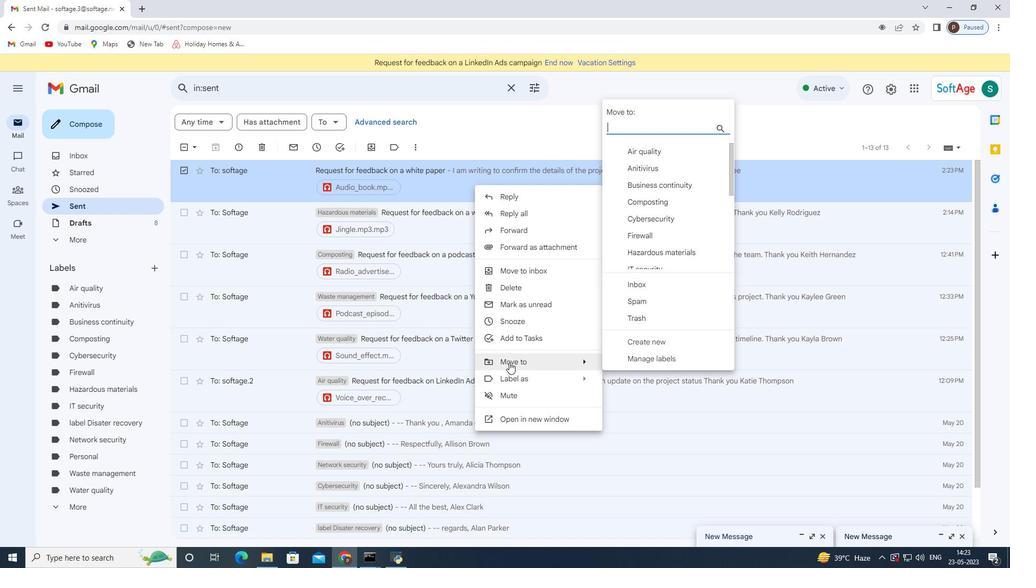 
Action: Mouse pressed left at (514, 361)
Screenshot: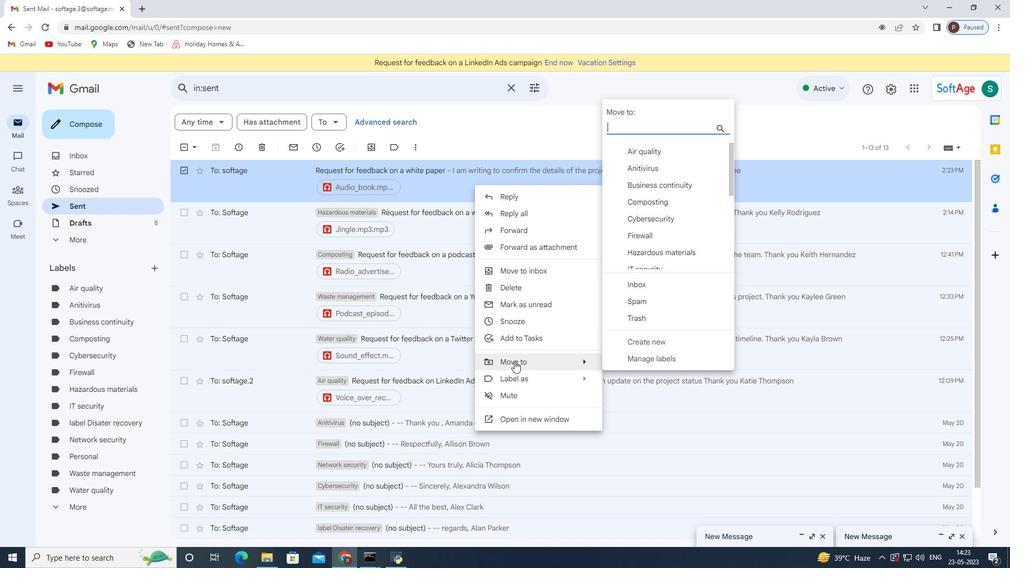 
Action: Mouse moved to (642, 340)
Screenshot: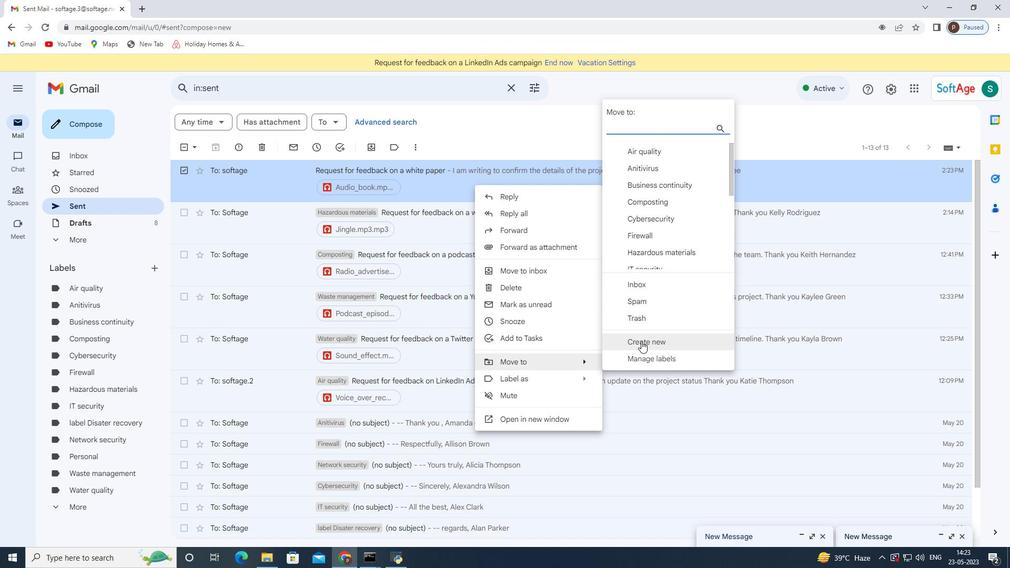 
Action: Mouse pressed left at (642, 340)
Screenshot: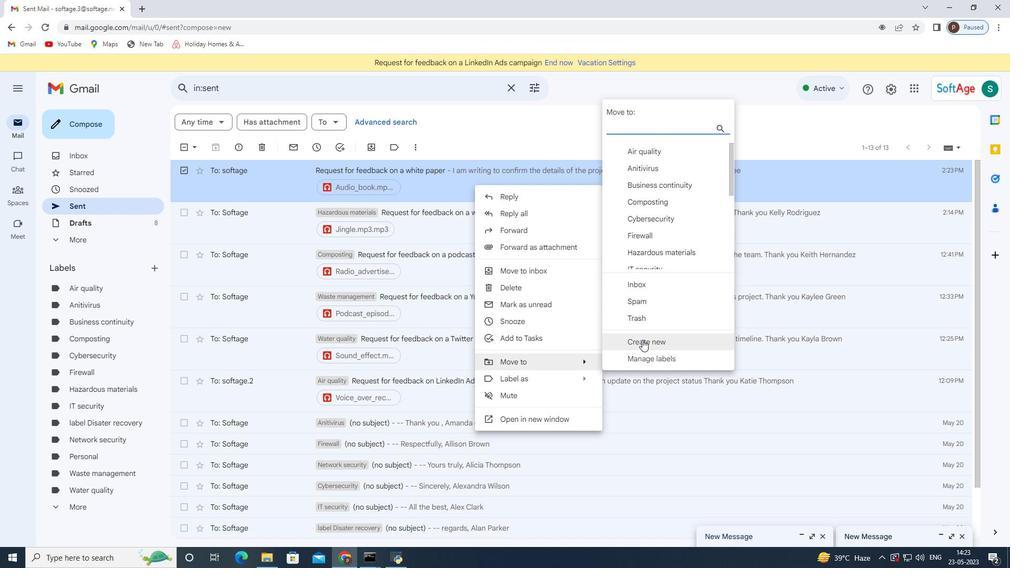 
Action: Mouse moved to (437, 289)
Screenshot: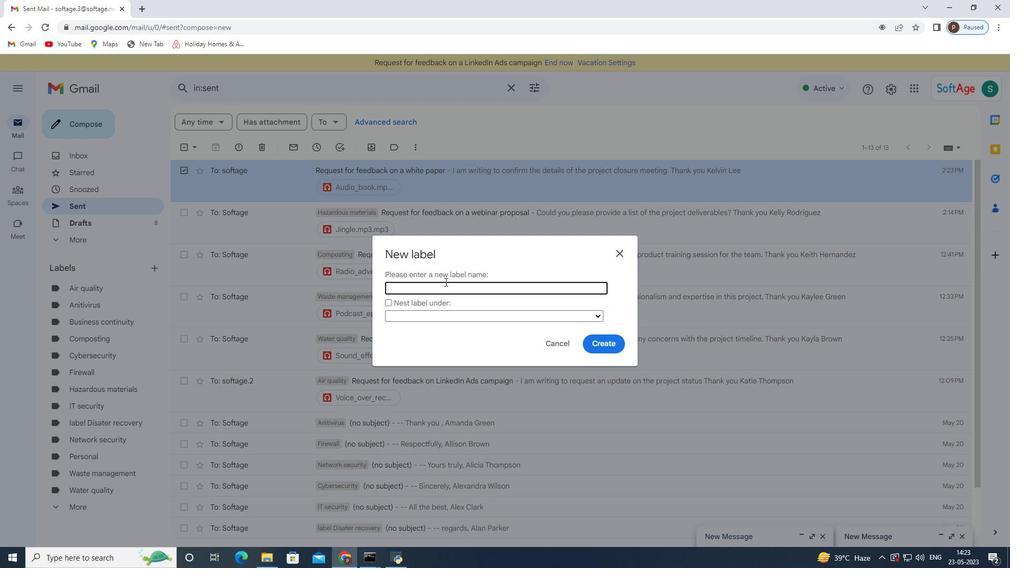 
Action: Mouse pressed left at (437, 289)
Screenshot: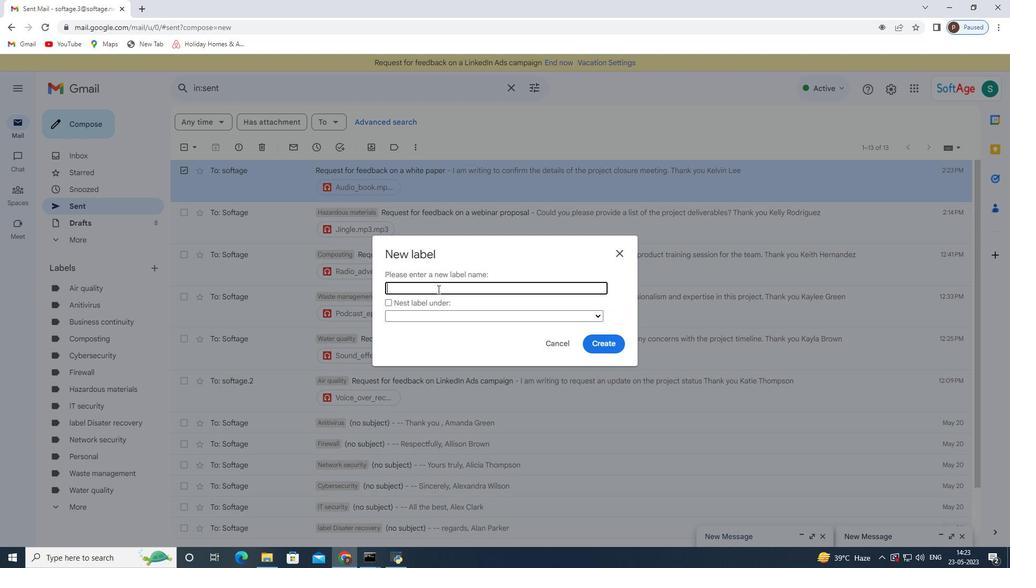 
Action: Key pressed <Key.shift>Chemicals
Screenshot: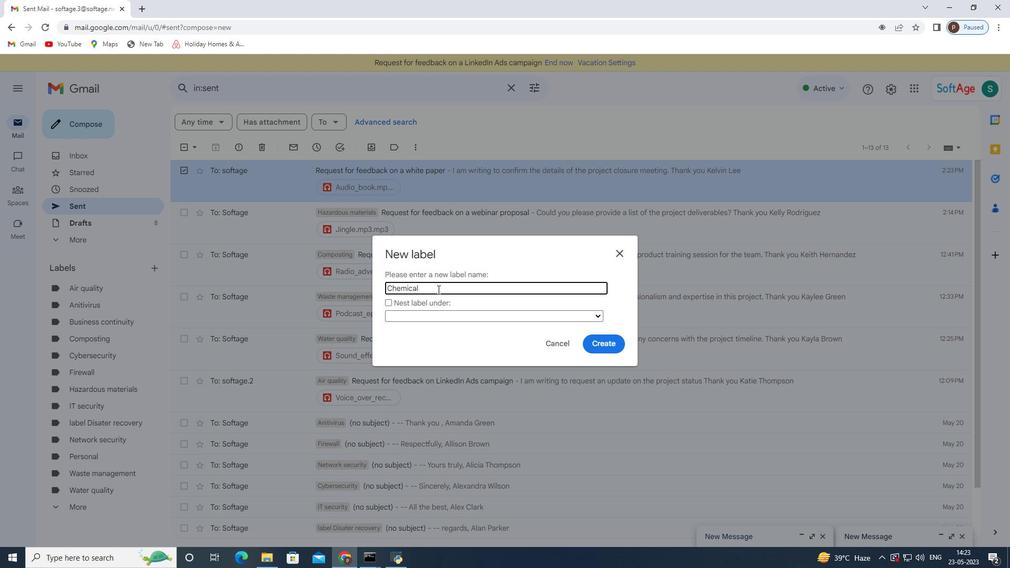
Action: Mouse moved to (615, 345)
Screenshot: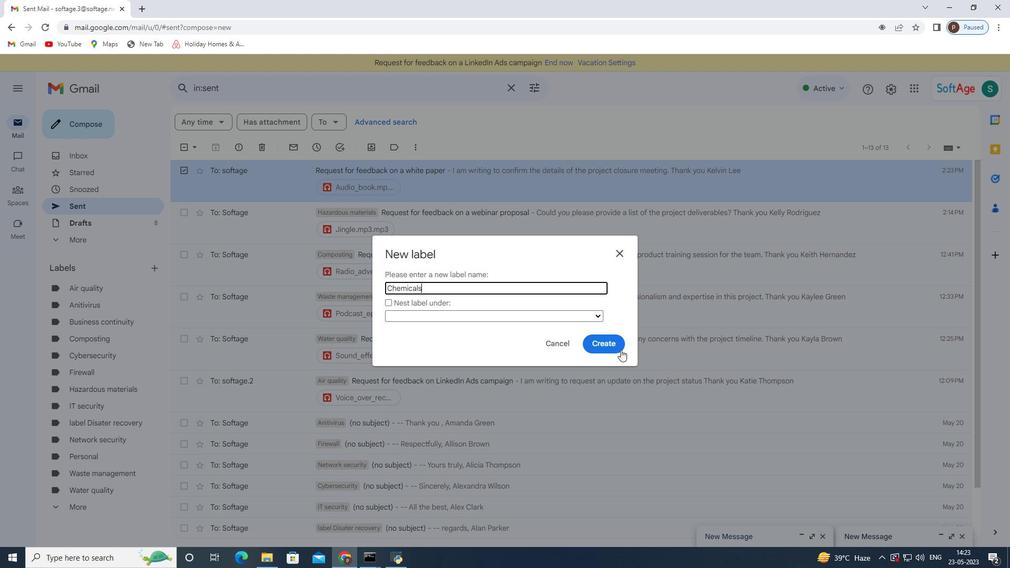
Action: Mouse pressed left at (615, 345)
Screenshot: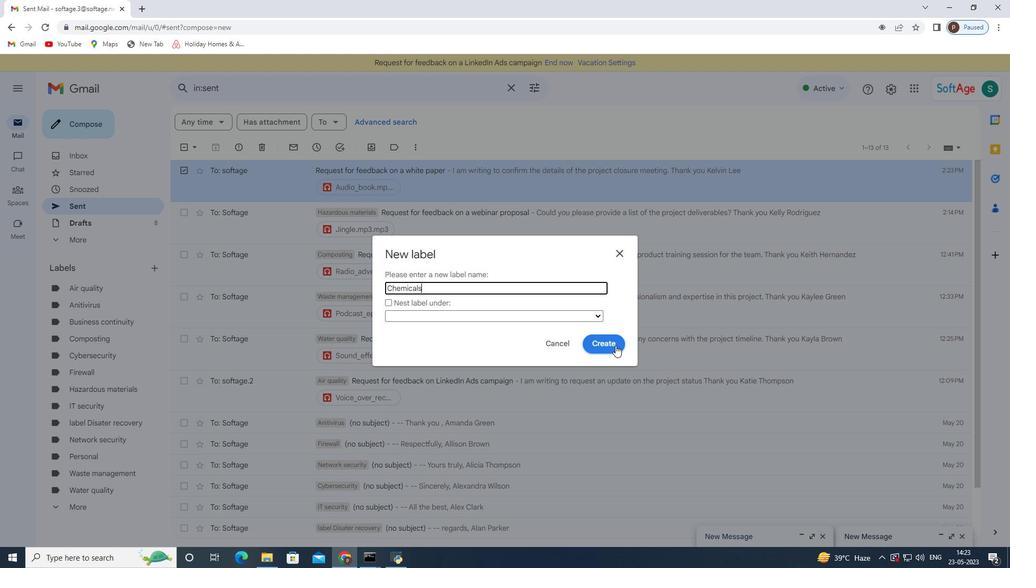 
Action: Mouse moved to (408, 236)
Screenshot: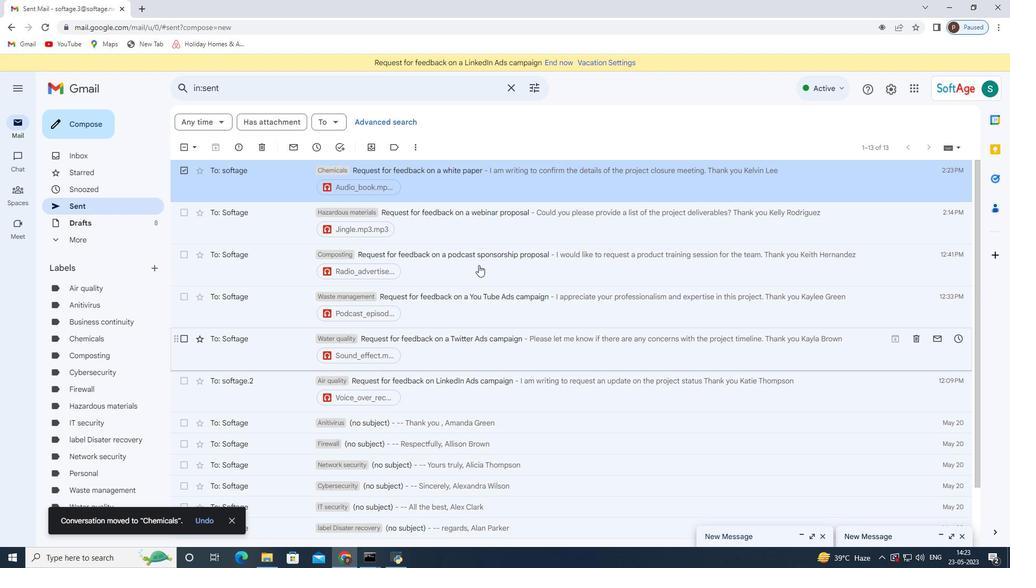 
Action: Mouse scrolled (408, 236) with delta (0, 0)
Screenshot: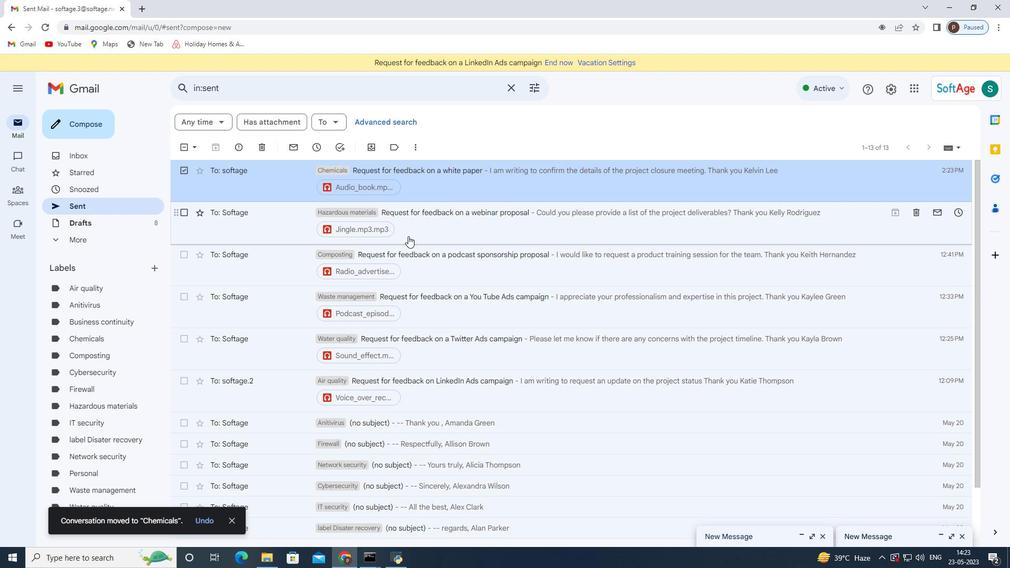 
Action: Mouse scrolled (408, 236) with delta (0, 0)
Screenshot: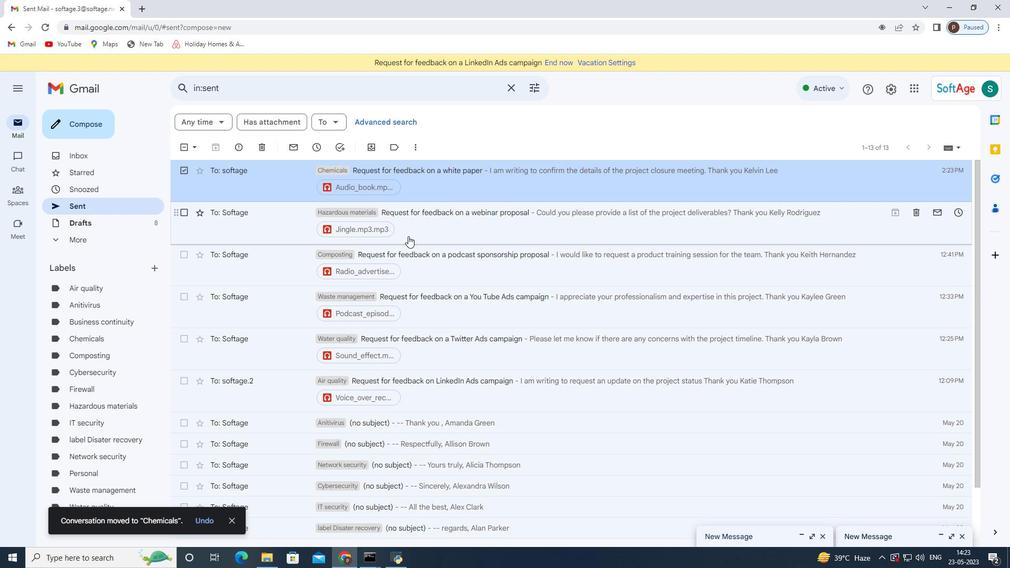 
